 Task: Plan a multi-city trip from Casablanca to Dalian to Guangzhou, with travel dates in July and August, in premium economy for 2 passengers, using Emirates with 1 stop or fewer and 2 carry-on bags.
Action: Mouse pressed left at (291, 278)
Screenshot: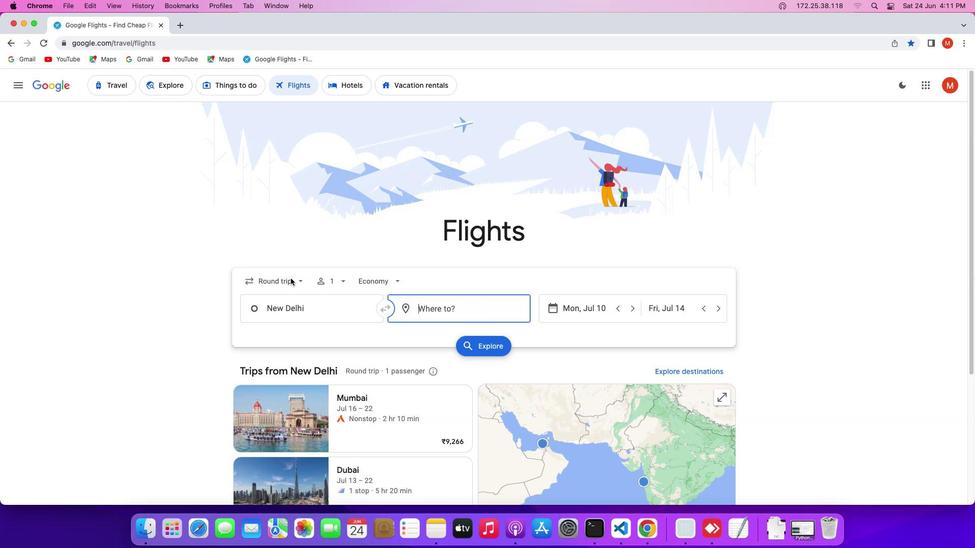 
Action: Mouse pressed left at (291, 278)
Screenshot: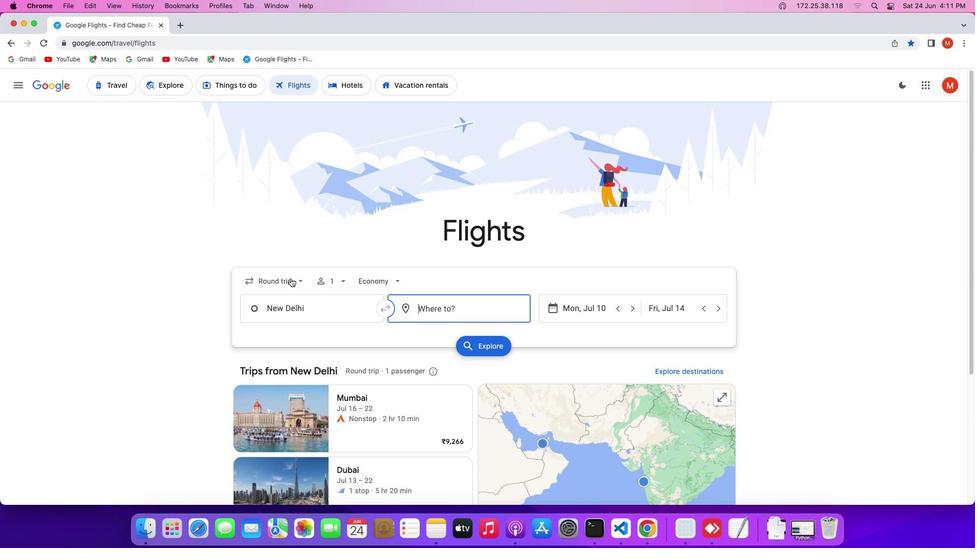 
Action: Mouse moved to (295, 354)
Screenshot: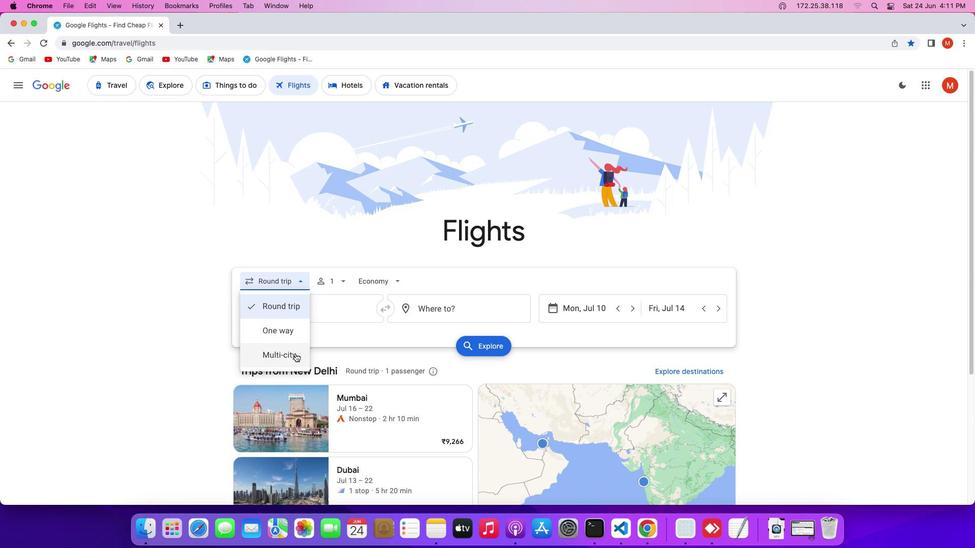 
Action: Mouse pressed left at (295, 354)
Screenshot: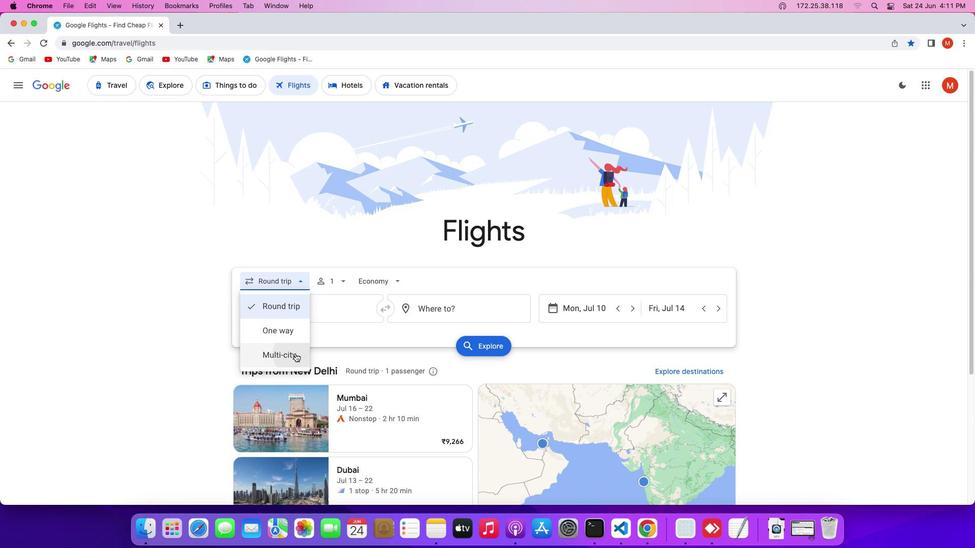 
Action: Mouse moved to (336, 280)
Screenshot: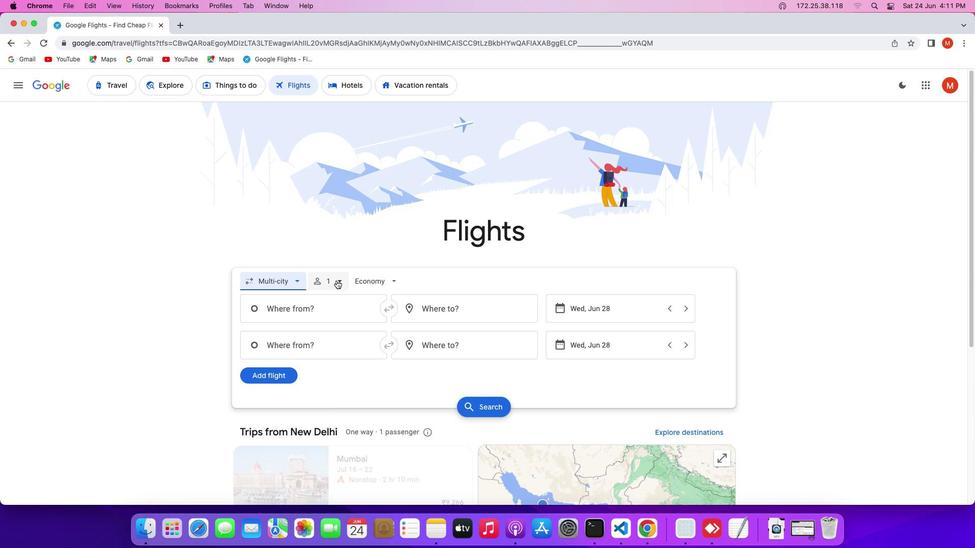 
Action: Mouse pressed left at (336, 280)
Screenshot: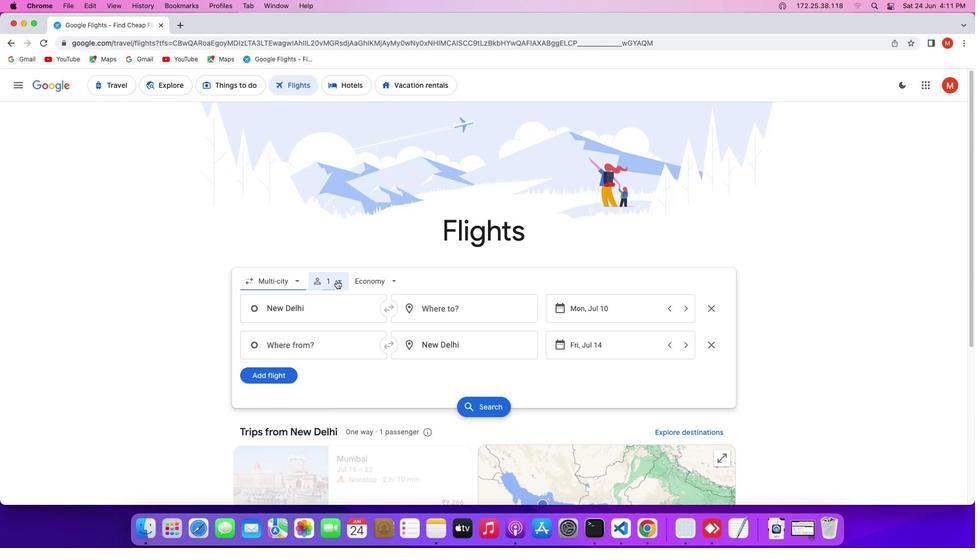 
Action: Mouse moved to (422, 310)
Screenshot: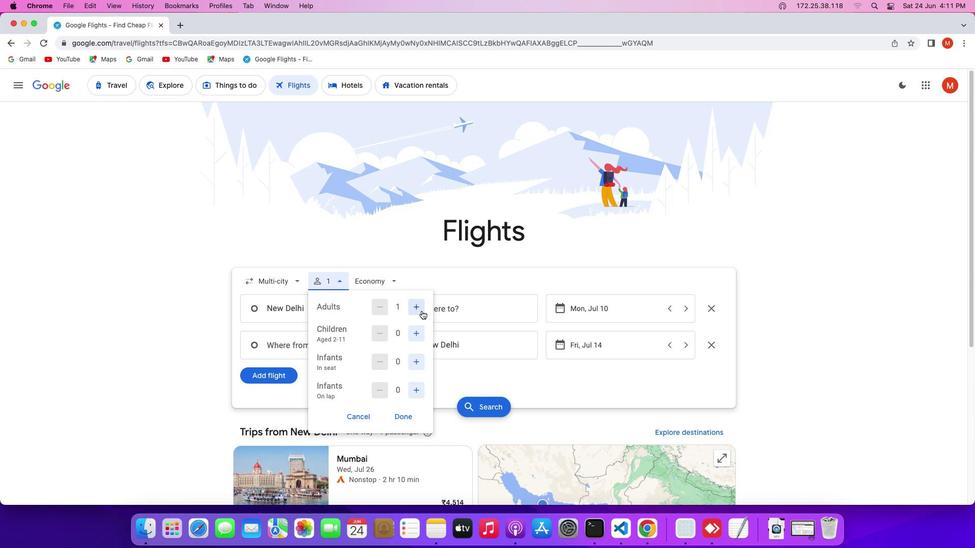 
Action: Mouse pressed left at (422, 310)
Screenshot: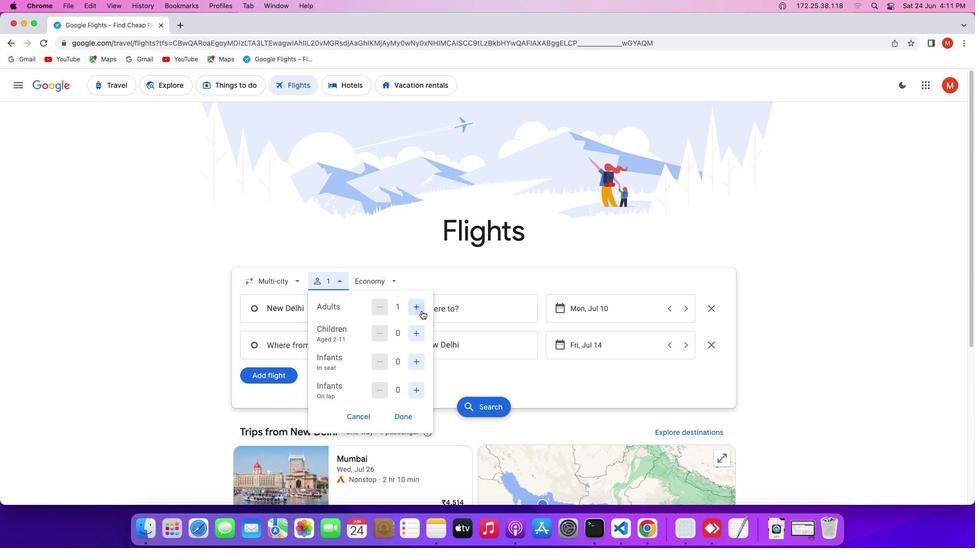 
Action: Mouse moved to (408, 419)
Screenshot: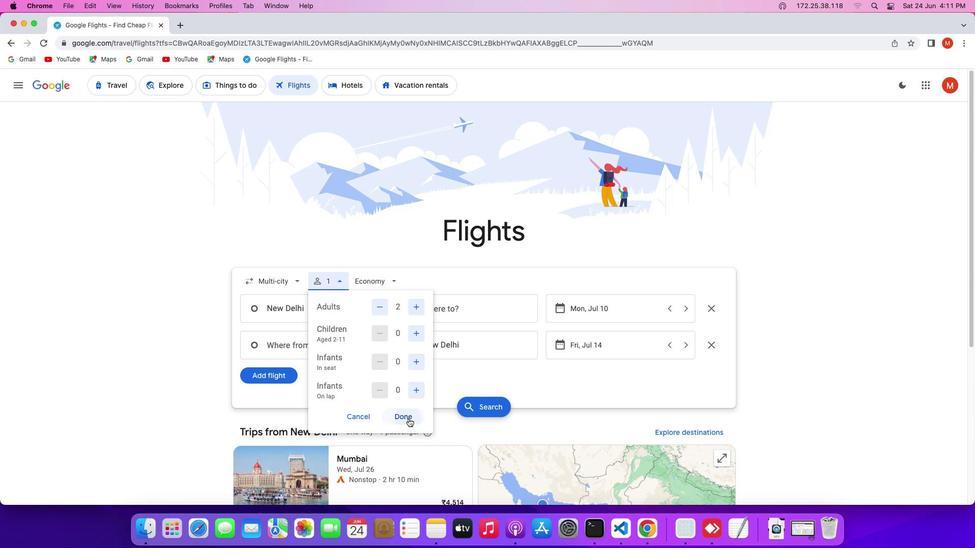 
Action: Mouse pressed left at (408, 419)
Screenshot: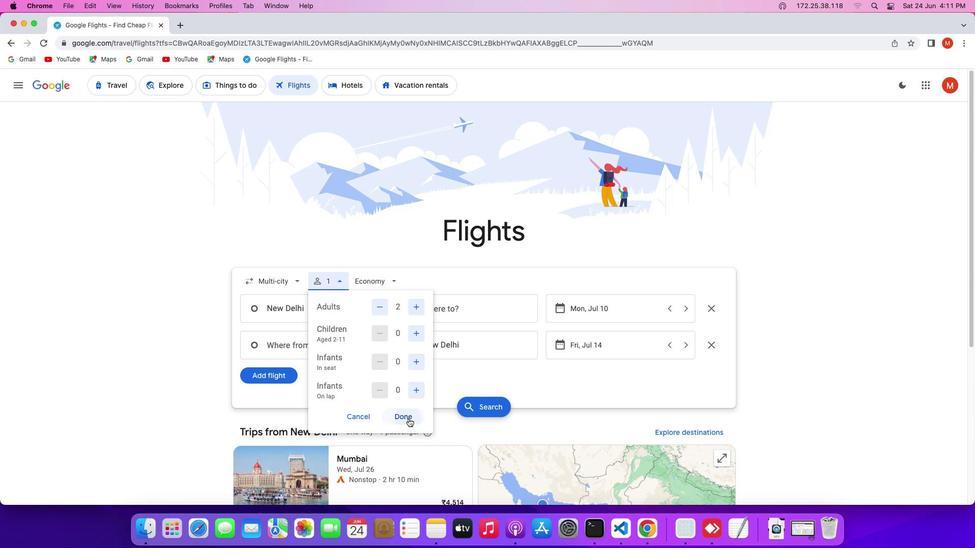 
Action: Mouse moved to (379, 282)
Screenshot: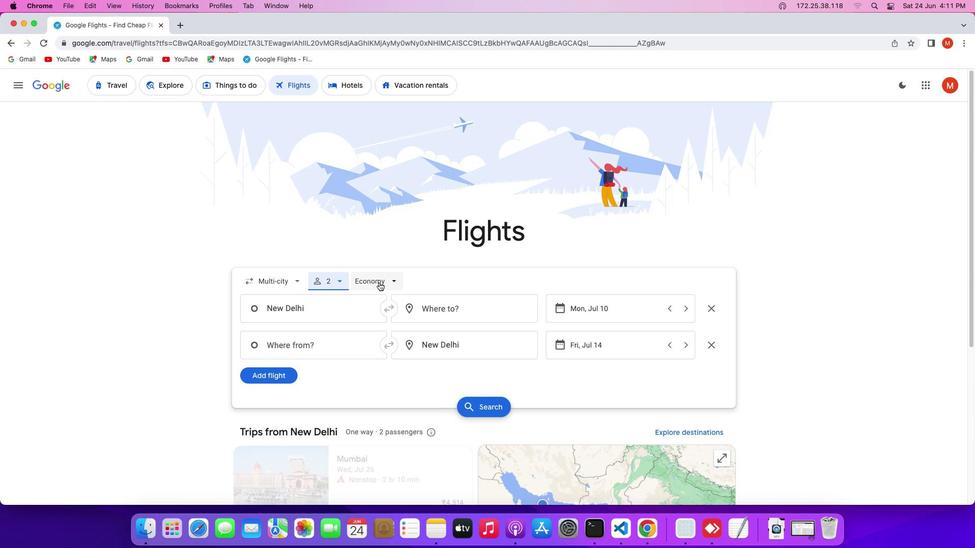 
Action: Mouse pressed left at (379, 282)
Screenshot: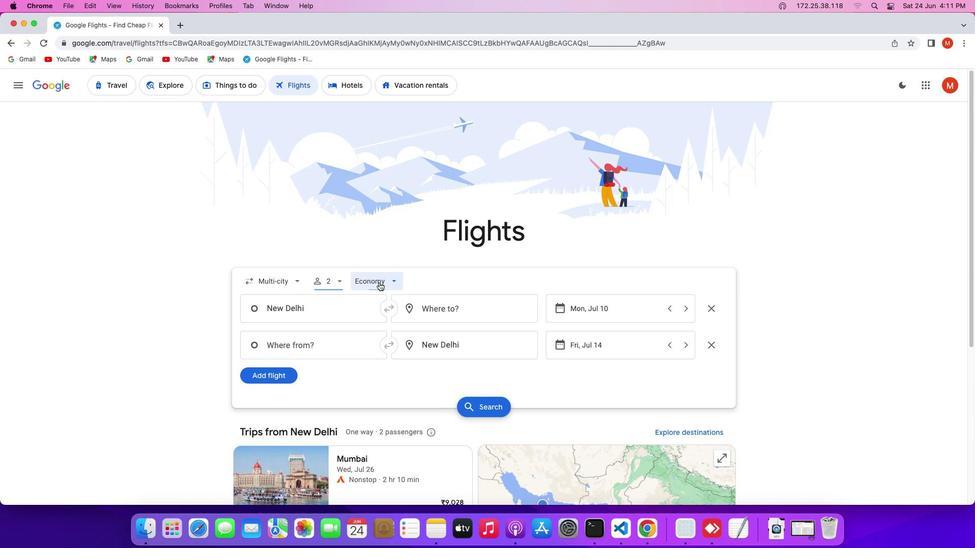 
Action: Mouse moved to (385, 326)
Screenshot: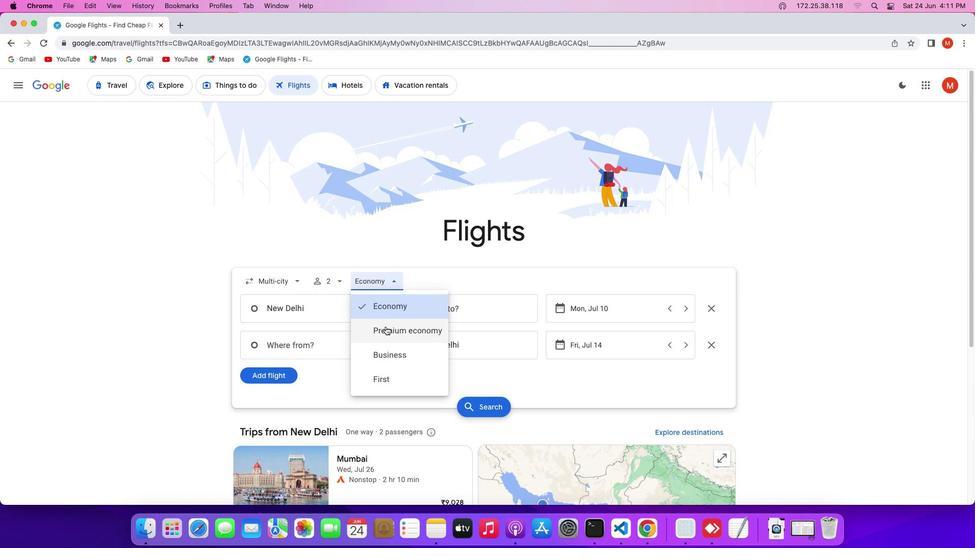 
Action: Mouse pressed left at (385, 326)
Screenshot: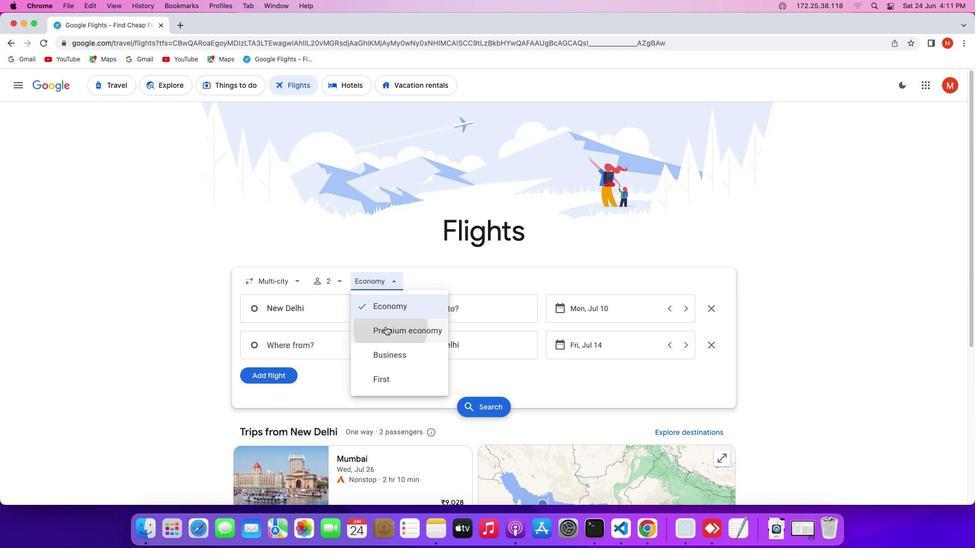 
Action: Mouse moved to (349, 317)
Screenshot: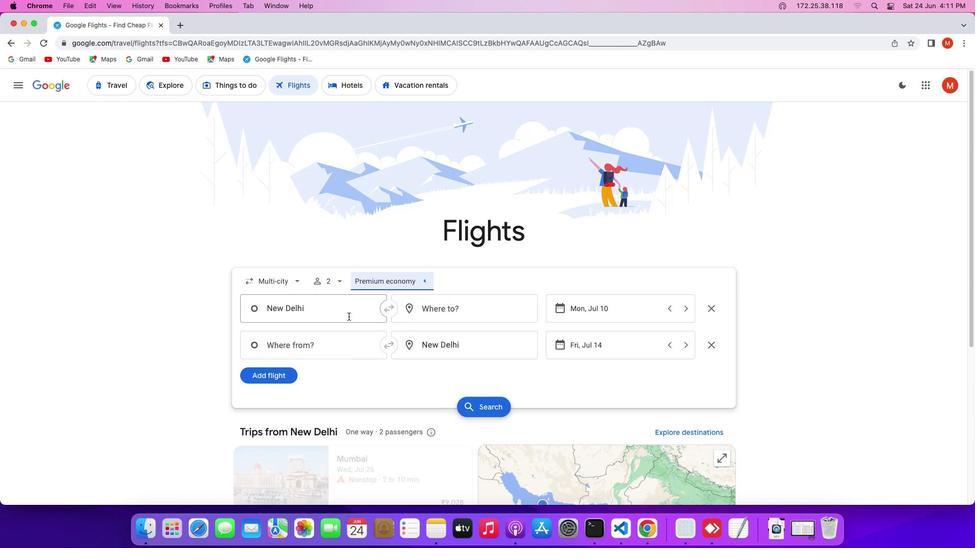 
Action: Mouse pressed left at (349, 317)
Screenshot: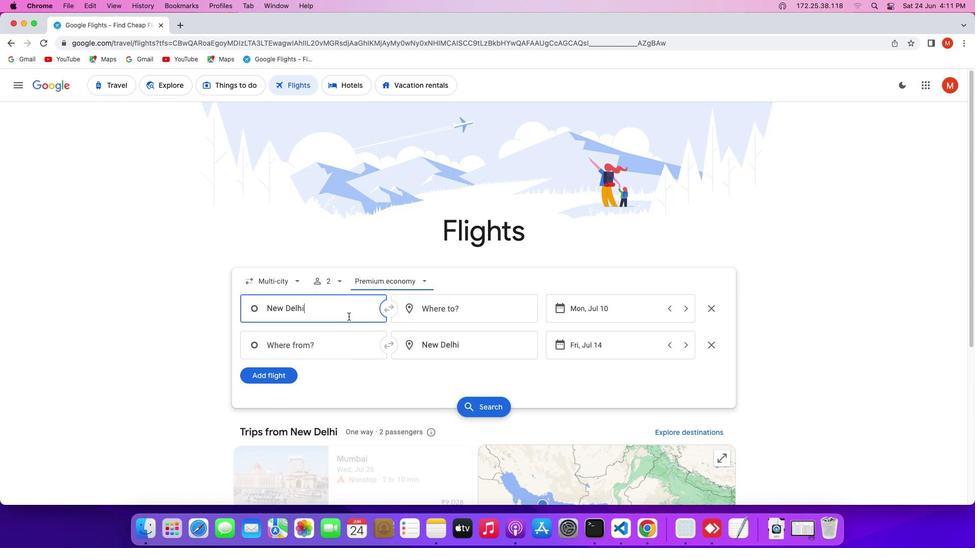 
Action: Key pressed Key.backspaceKey.shift'C''a''s''a''b''l''a''n''c''a'
Screenshot: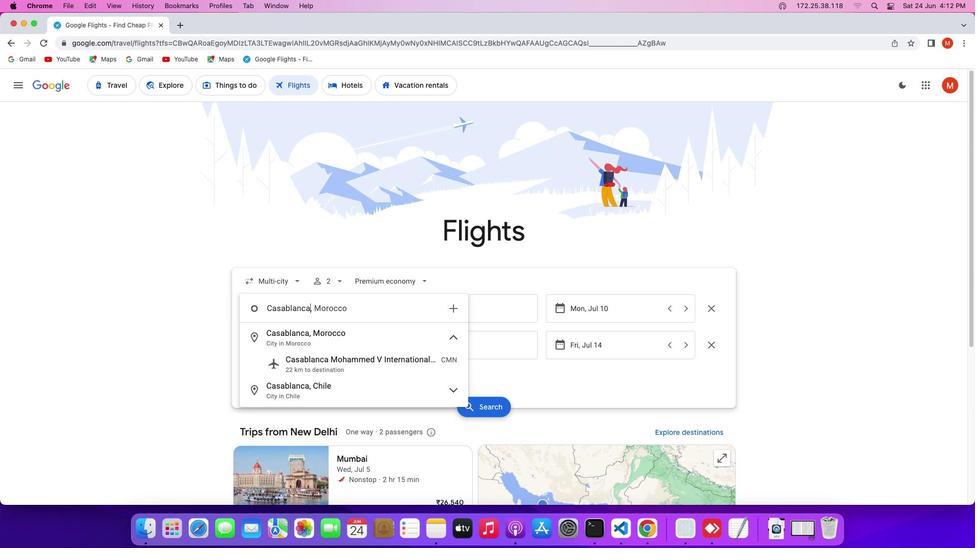 
Action: Mouse moved to (358, 342)
Screenshot: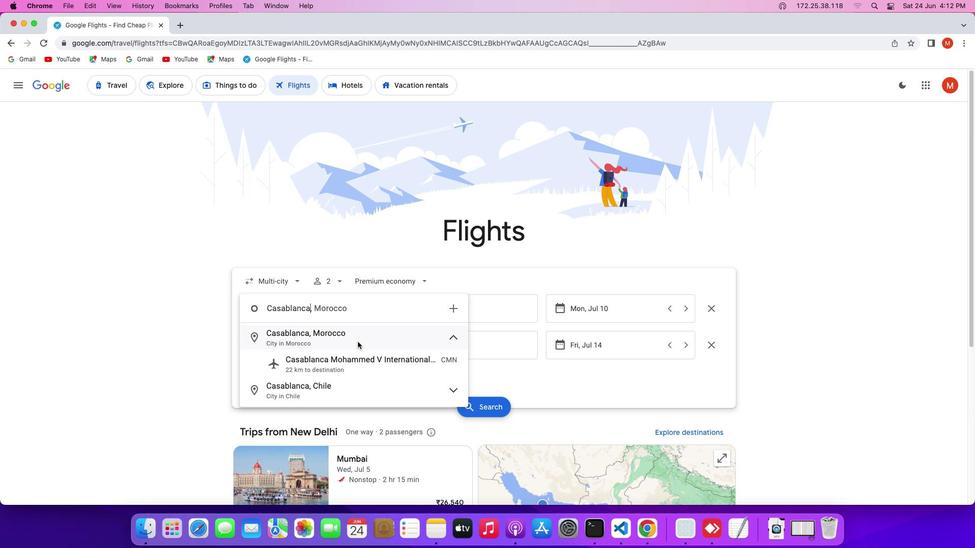 
Action: Mouse pressed left at (358, 342)
Screenshot: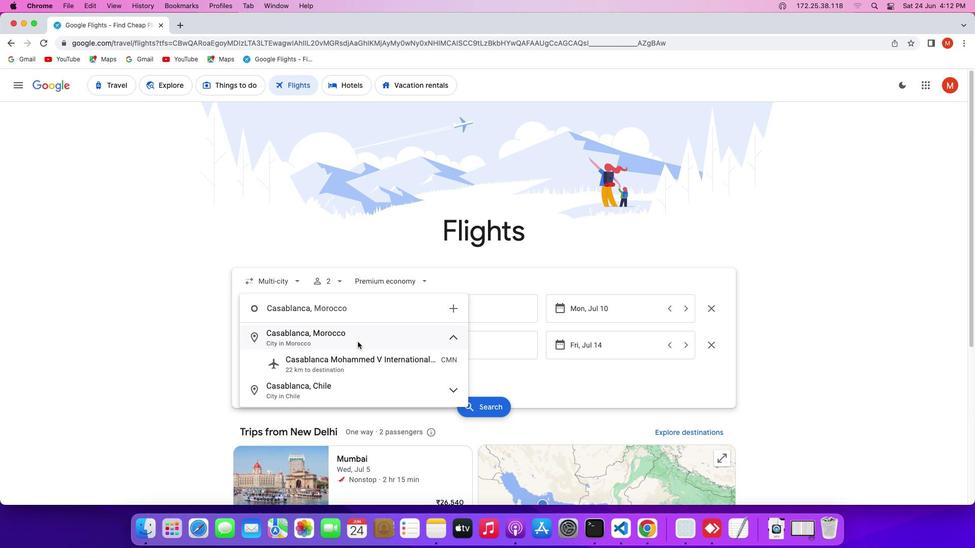 
Action: Mouse moved to (438, 307)
Screenshot: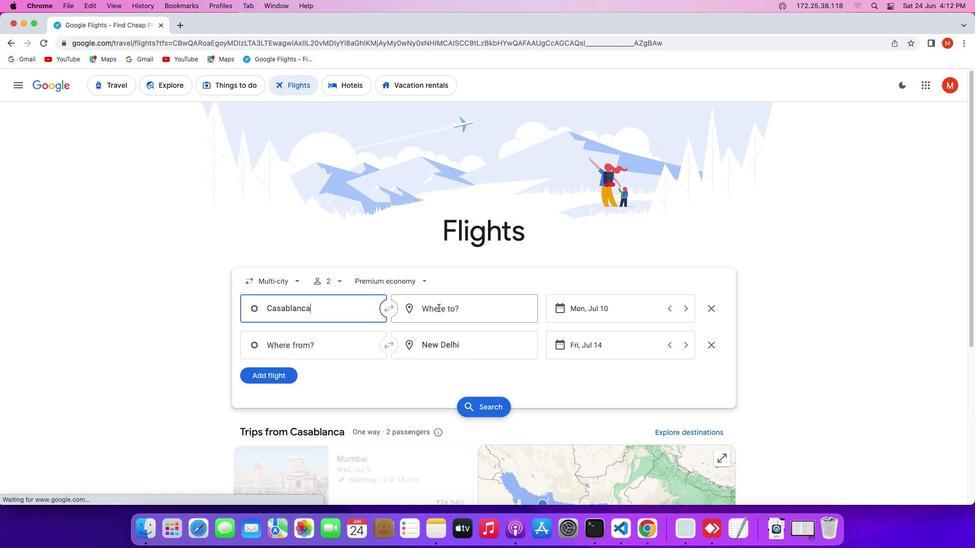 
Action: Mouse pressed left at (438, 307)
Screenshot: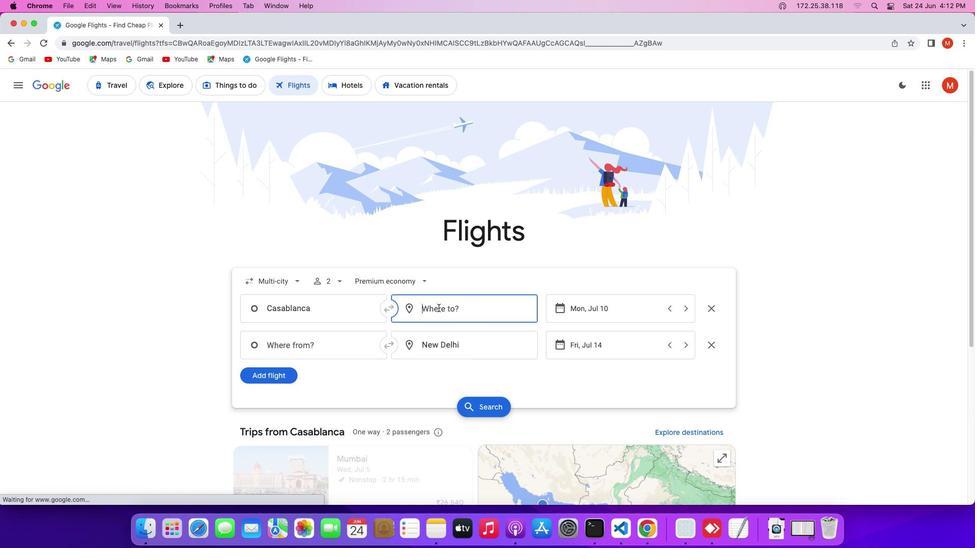 
Action: Key pressed Key.shift'D''a''l''i''a''n'
Screenshot: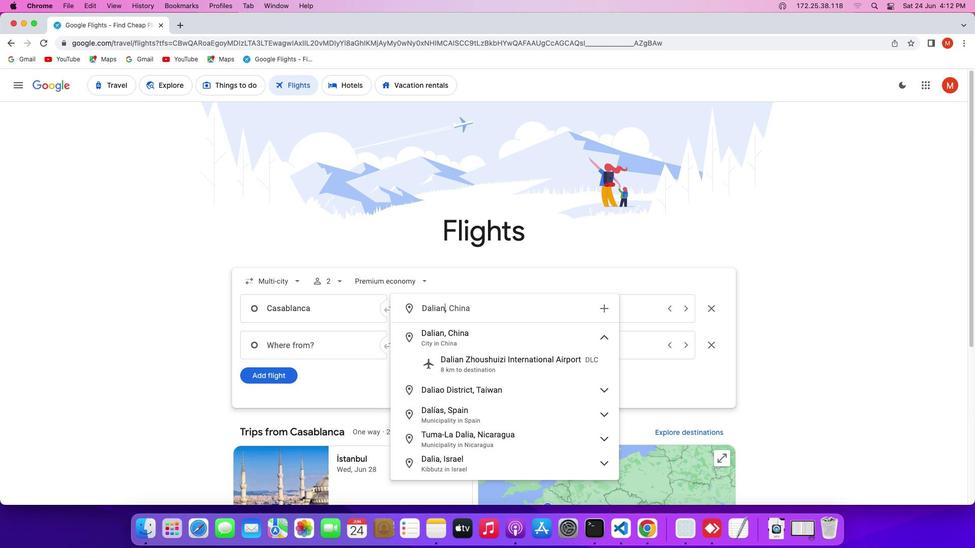 
Action: Mouse moved to (445, 330)
Screenshot: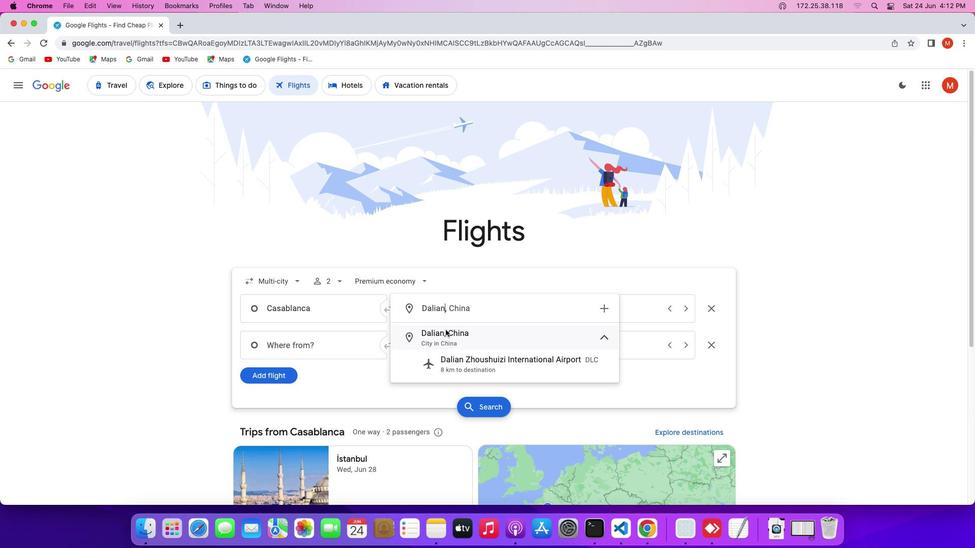 
Action: Mouse pressed left at (445, 330)
Screenshot: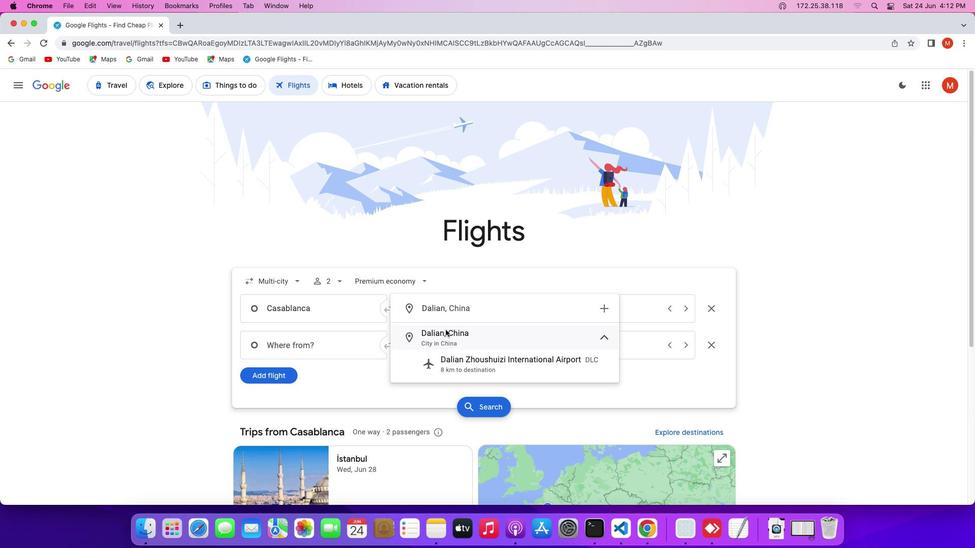 
Action: Mouse moved to (615, 313)
Screenshot: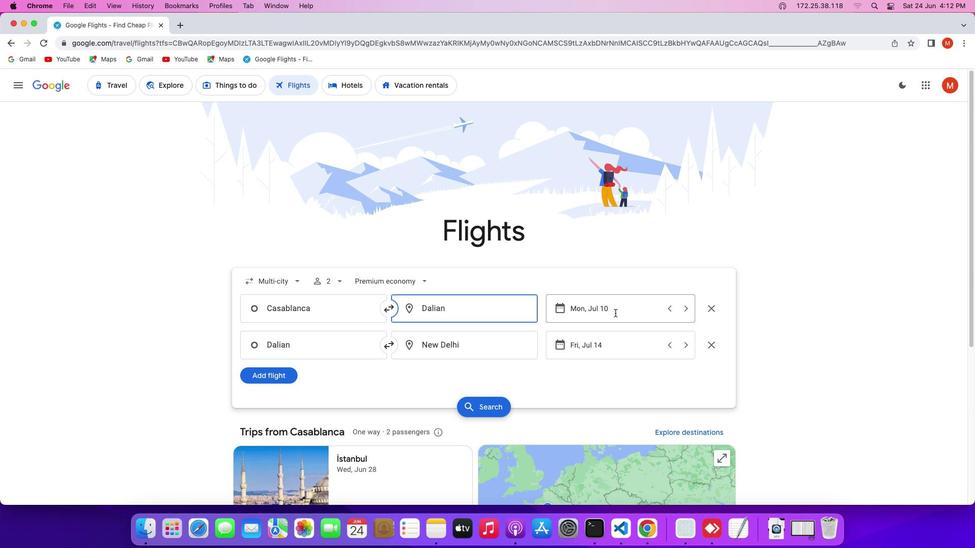 
Action: Mouse pressed left at (615, 313)
Screenshot: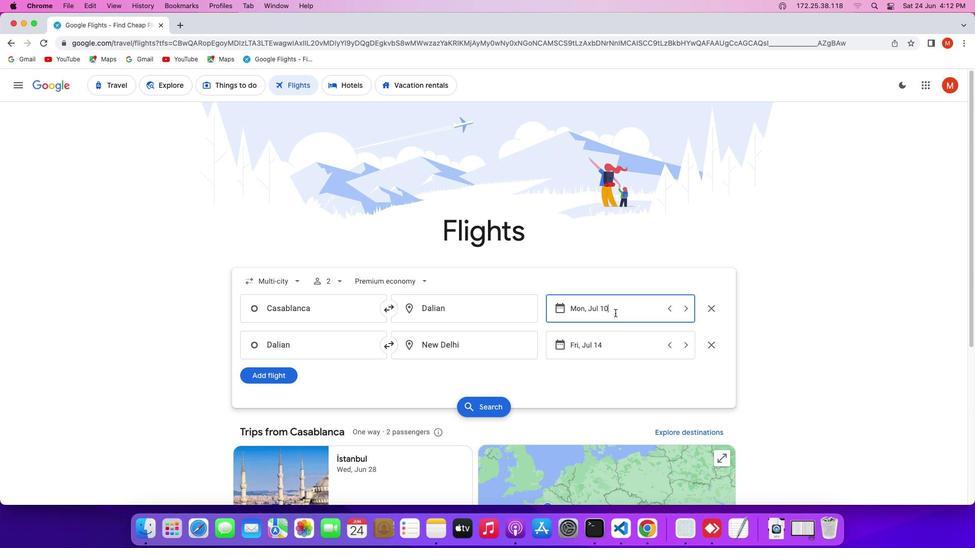 
Action: Mouse moved to (573, 380)
Screenshot: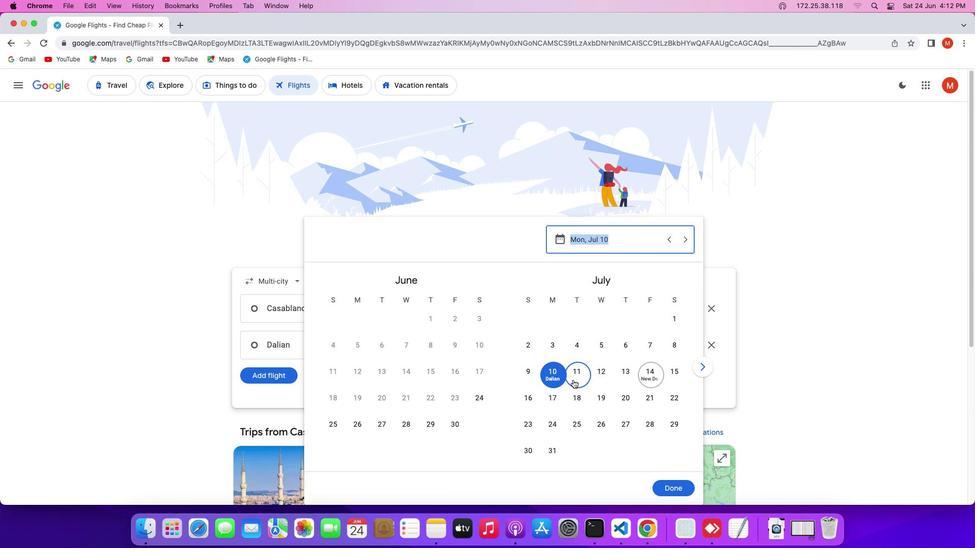 
Action: Mouse pressed left at (573, 380)
Screenshot: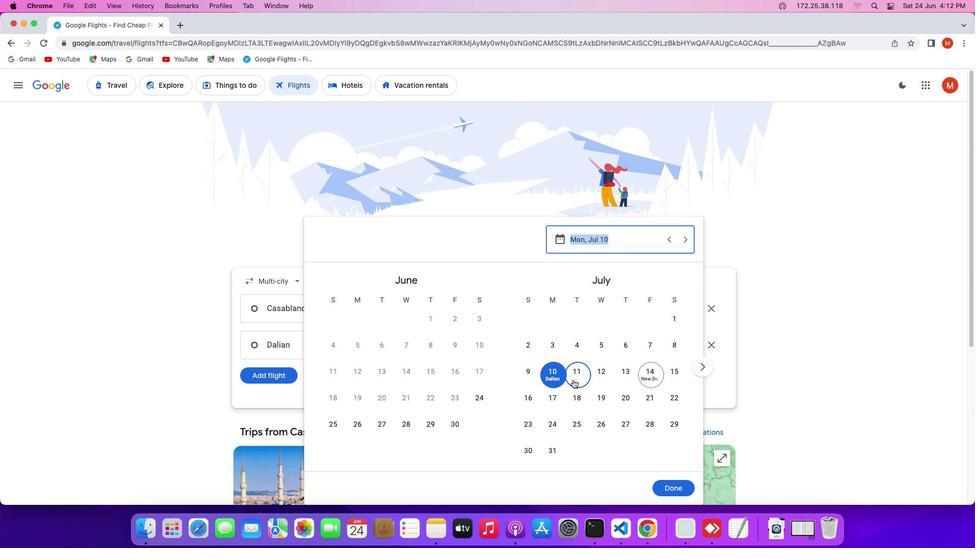 
Action: Mouse moved to (680, 486)
Screenshot: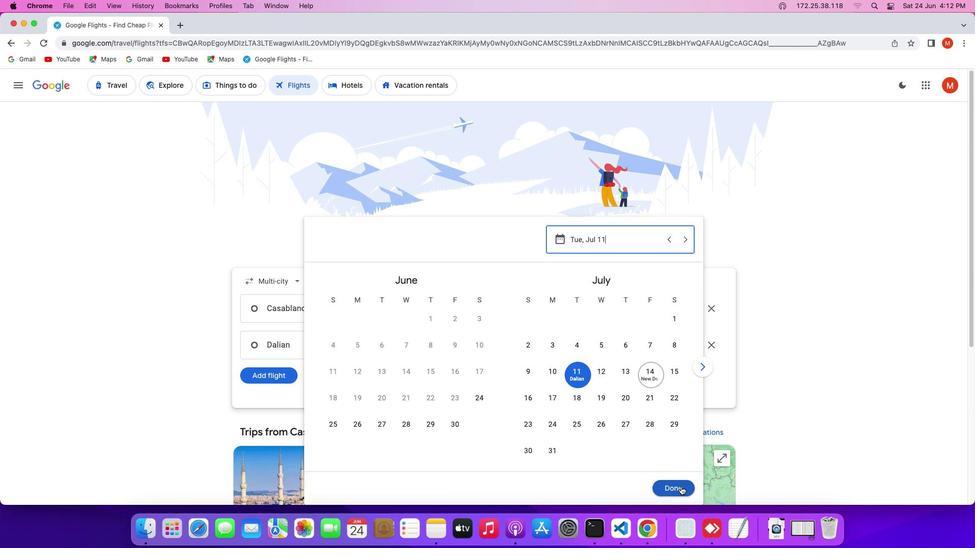 
Action: Mouse pressed left at (680, 486)
Screenshot: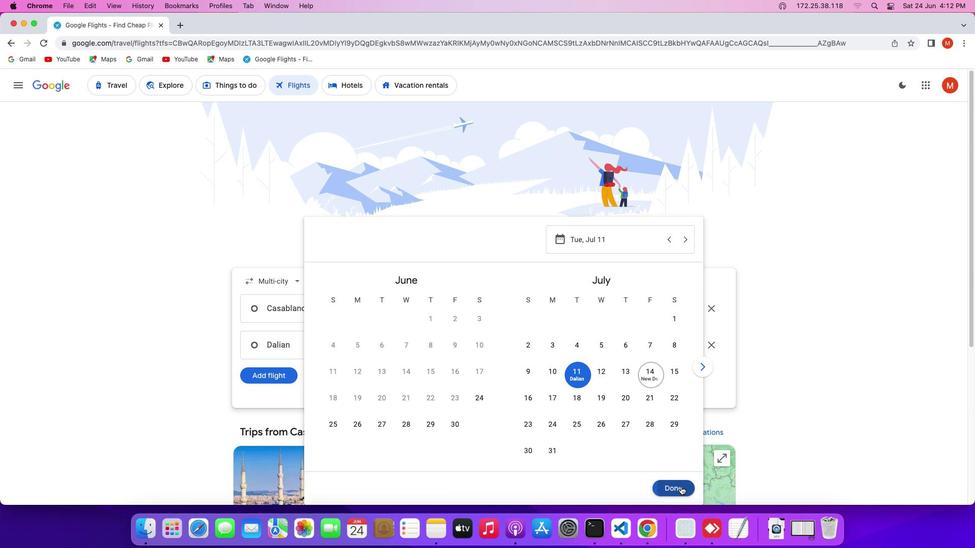 
Action: Mouse moved to (496, 351)
Screenshot: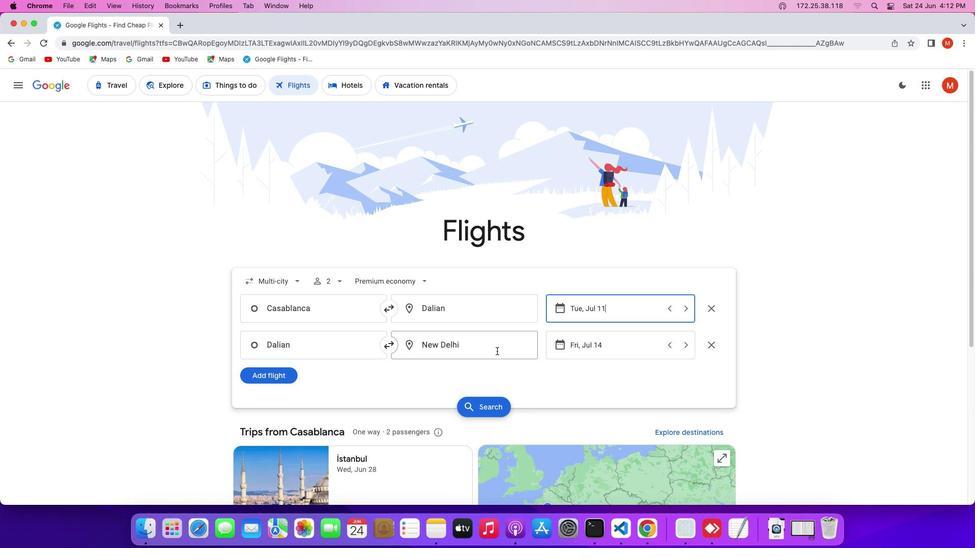 
Action: Mouse pressed left at (496, 351)
Screenshot: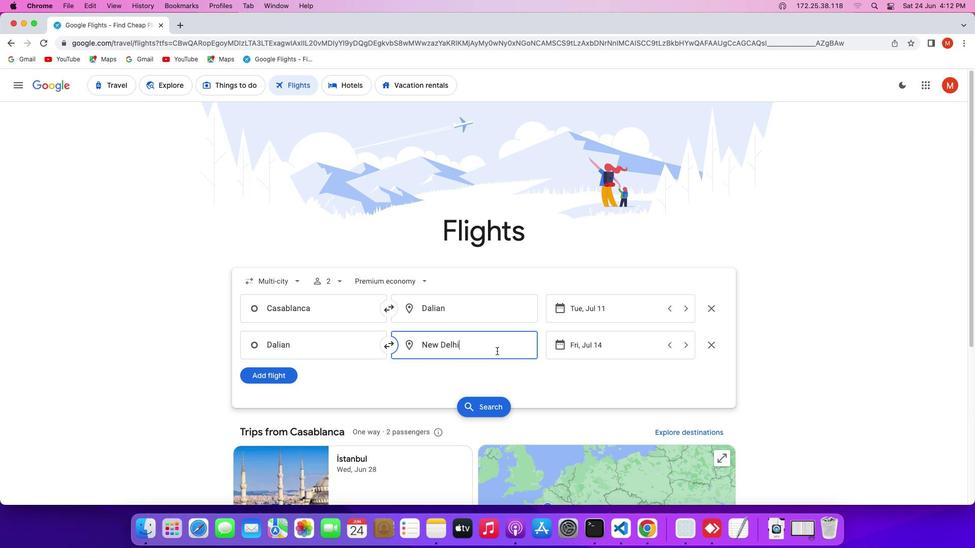 
Action: Key pressed Key.backspaceKey.shift'G''u''a''n''g''z''h''o''u'
Screenshot: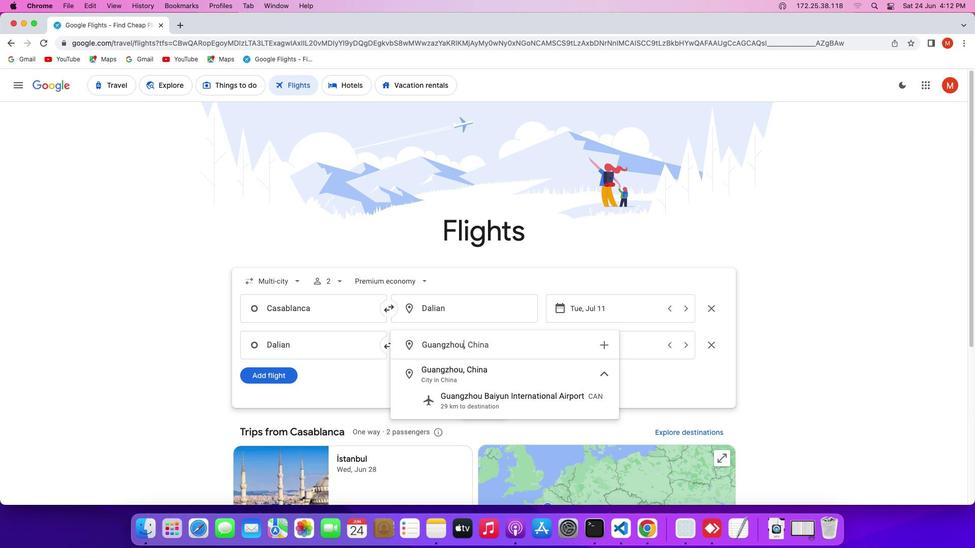 
Action: Mouse moved to (525, 369)
Screenshot: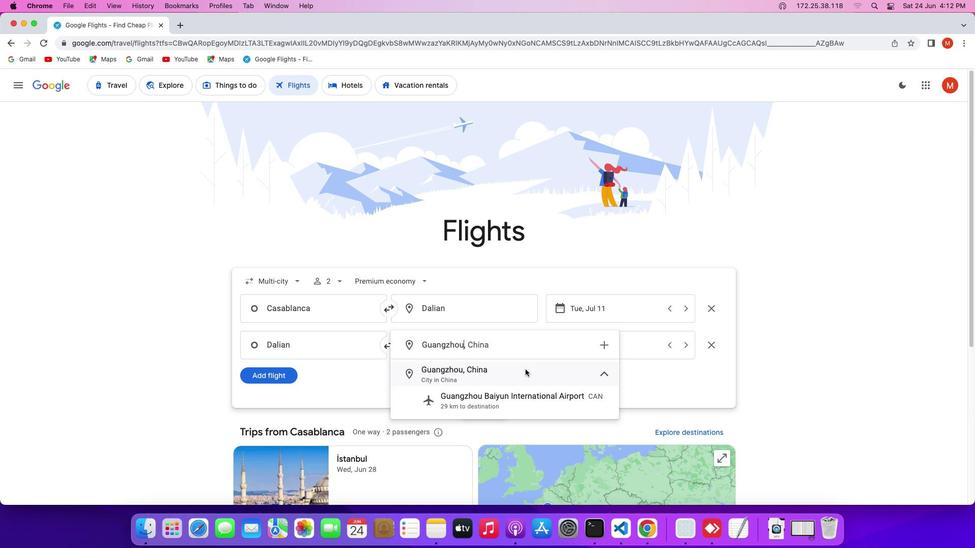 
Action: Mouse pressed left at (525, 369)
Screenshot: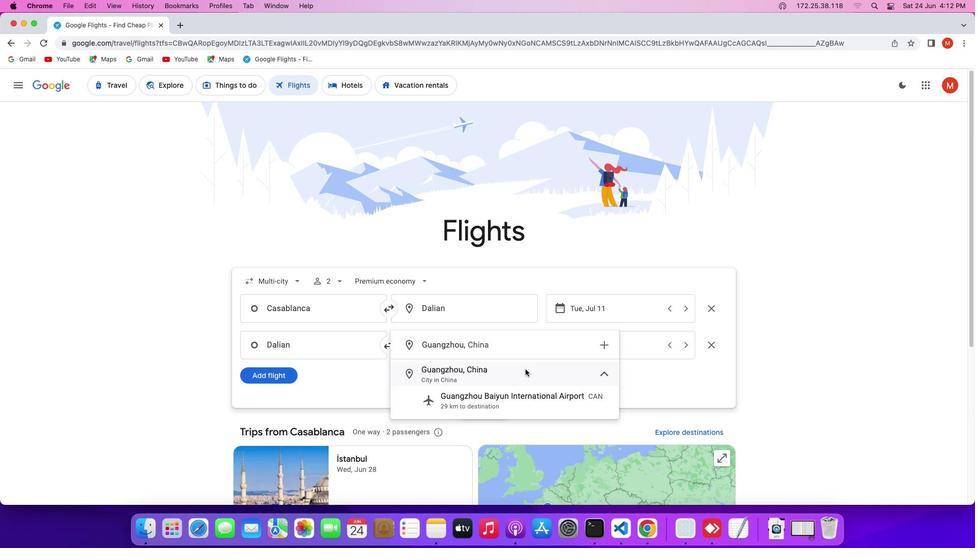 
Action: Mouse moved to (611, 342)
Screenshot: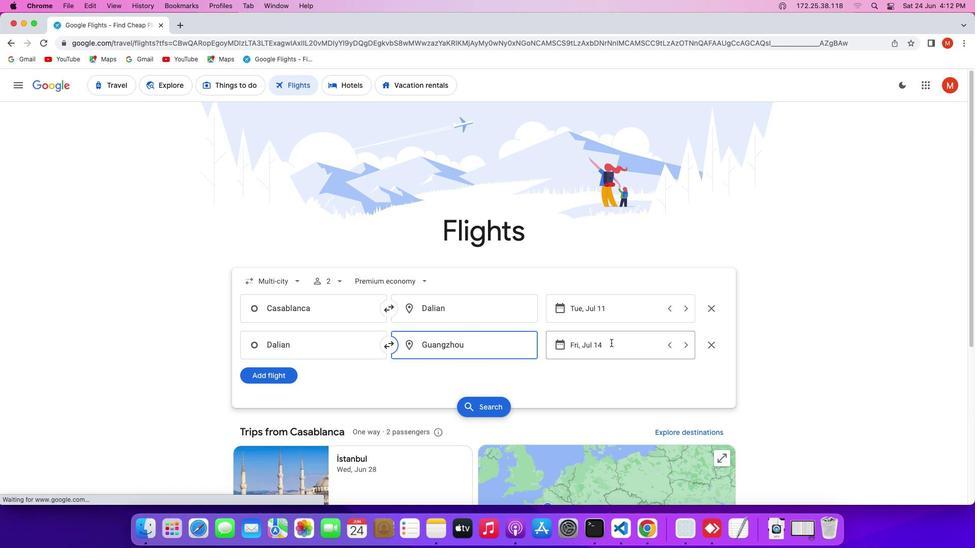 
Action: Mouse pressed left at (611, 342)
Screenshot: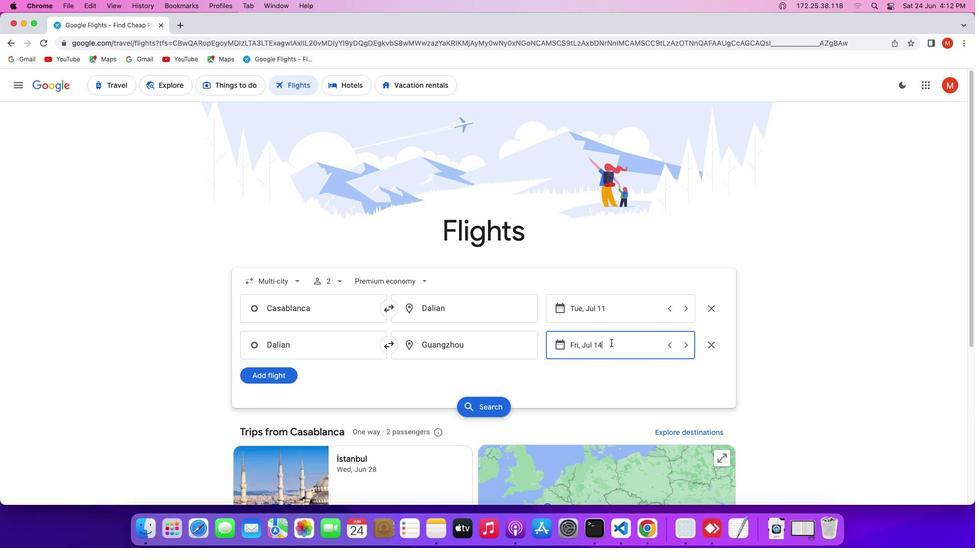 
Action: Mouse moved to (552, 449)
Screenshot: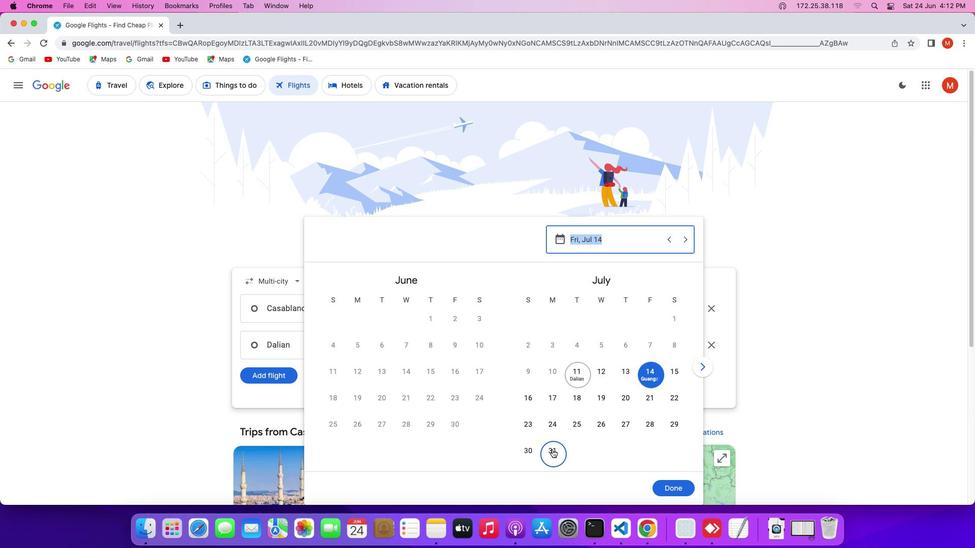 
Action: Mouse pressed left at (552, 449)
Screenshot: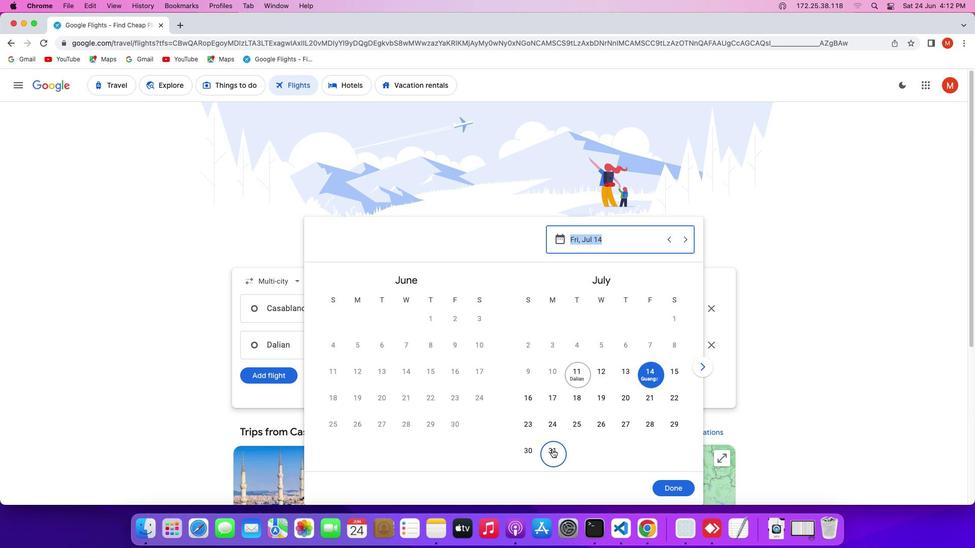 
Action: Mouse moved to (669, 488)
Screenshot: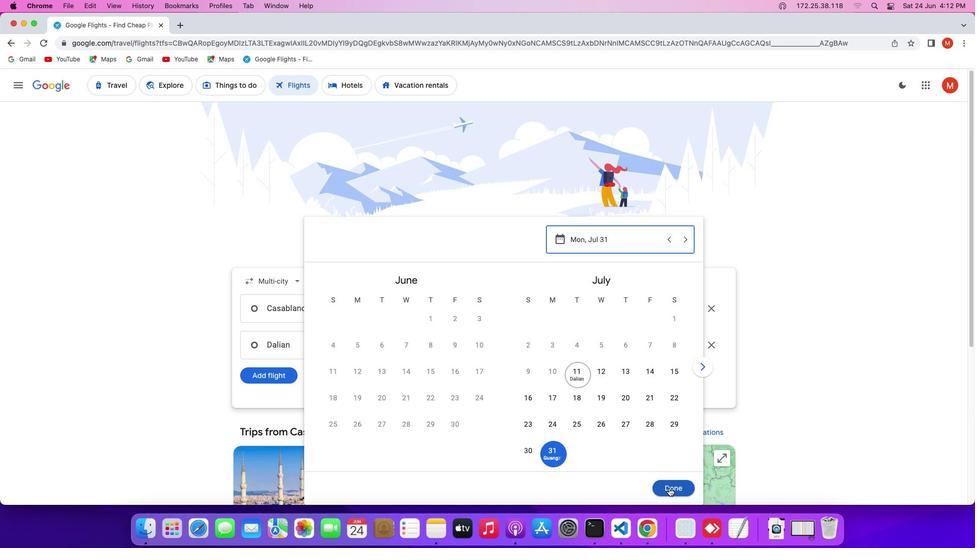 
Action: Mouse pressed left at (669, 488)
Screenshot: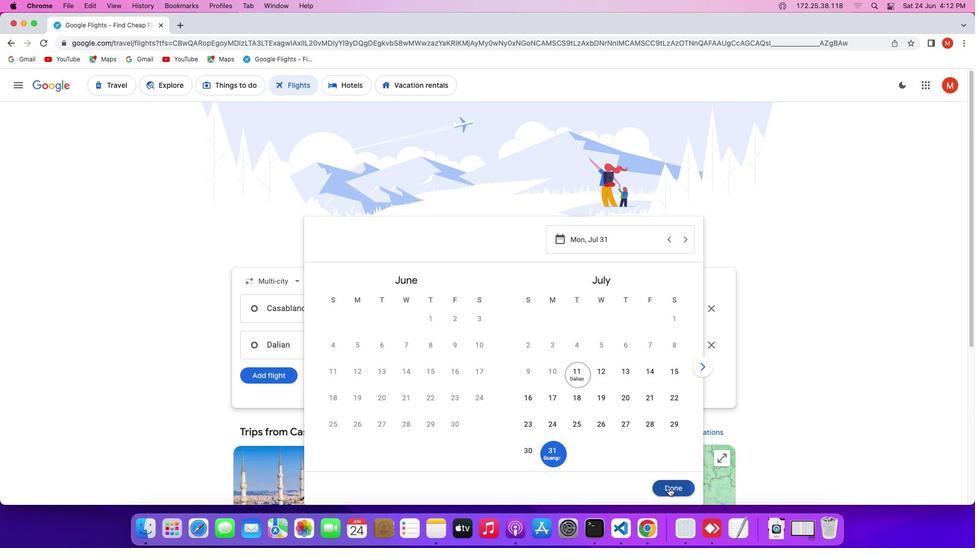 
Action: Mouse moved to (279, 378)
Screenshot: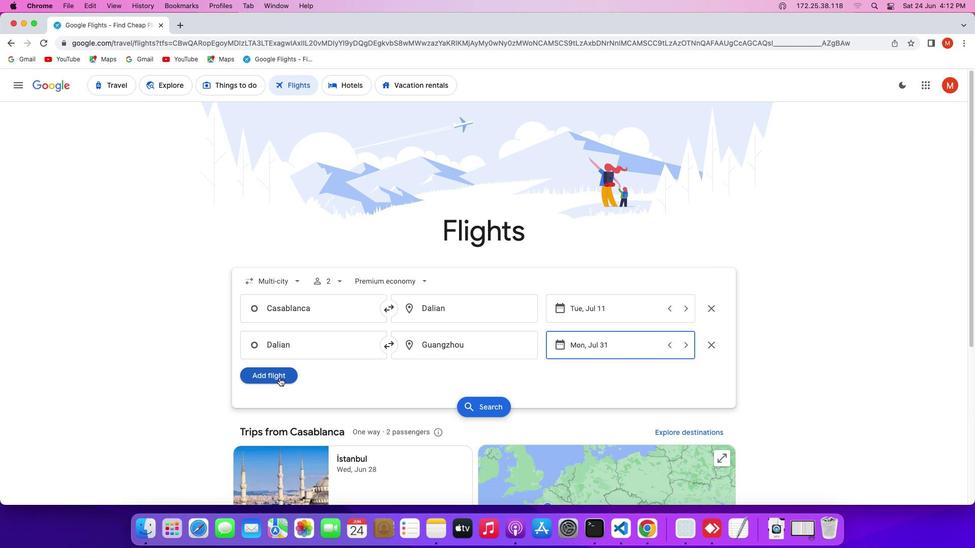 
Action: Mouse pressed left at (279, 378)
Screenshot: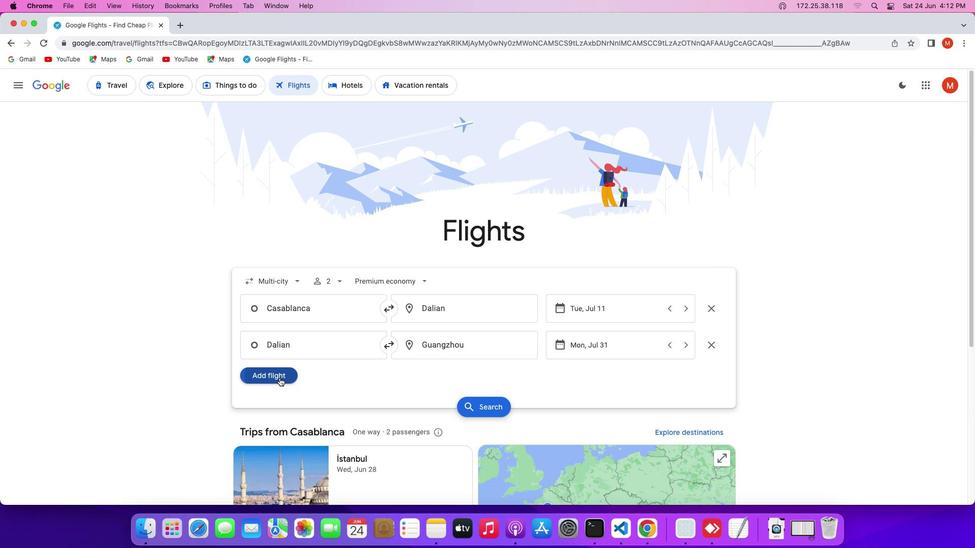 
Action: Mouse moved to (447, 378)
Screenshot: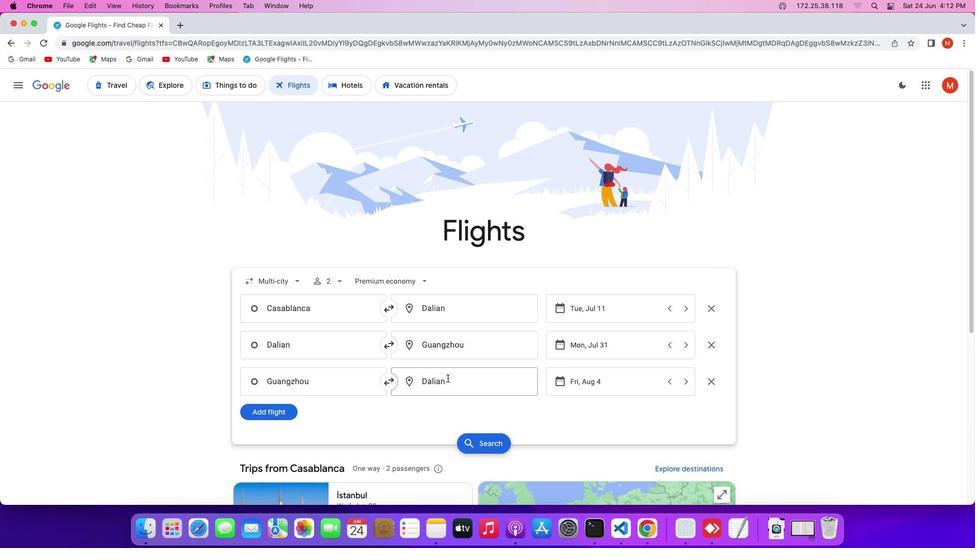 
Action: Mouse pressed left at (447, 378)
Screenshot: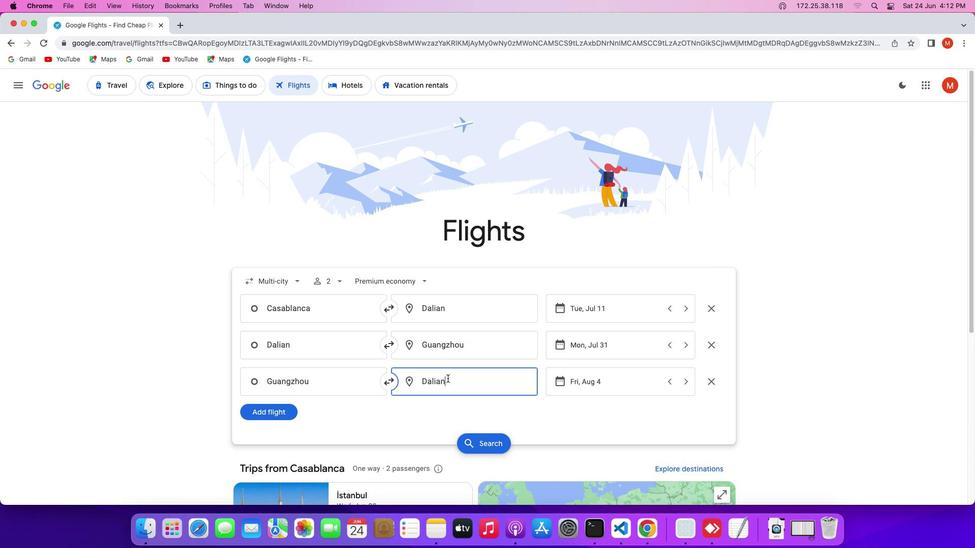 
Action: Key pressed Key.backspaceKey.shift'C''a''s''a''b''l''a''n''c''a'
Screenshot: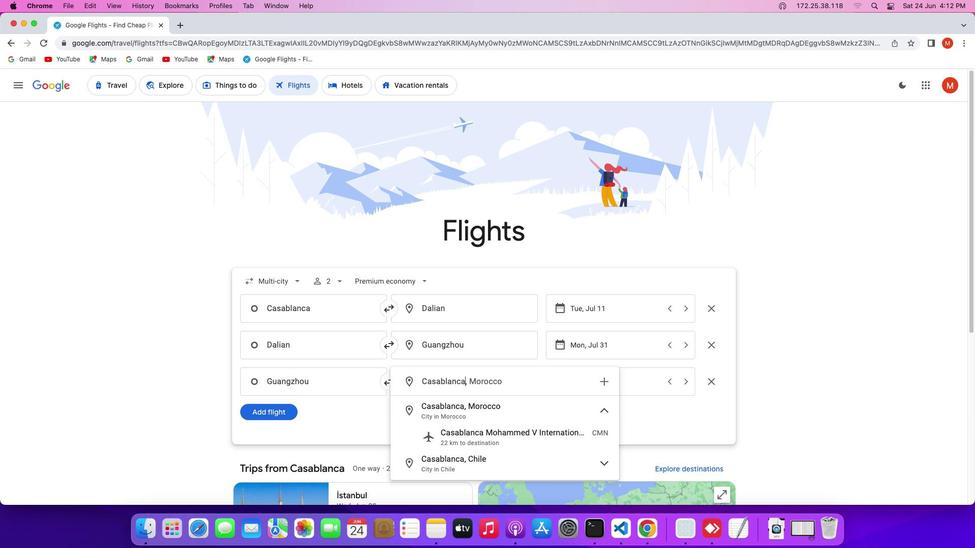 
Action: Mouse moved to (455, 410)
Screenshot: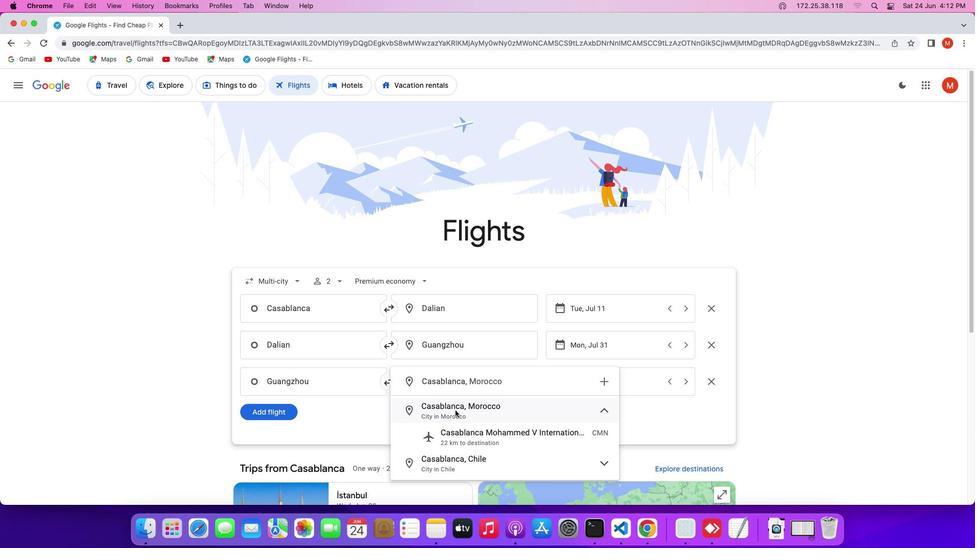 
Action: Mouse pressed left at (455, 410)
Screenshot: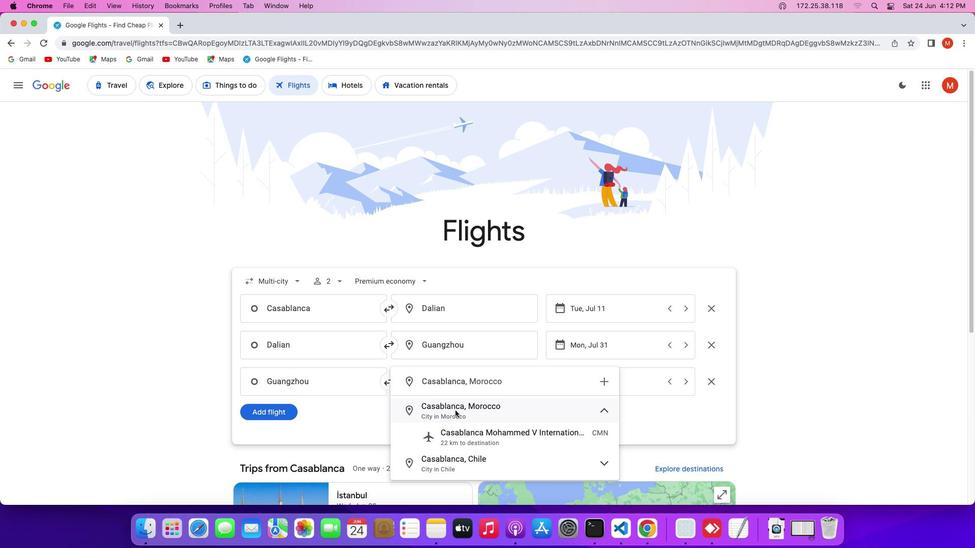 
Action: Mouse moved to (590, 383)
Screenshot: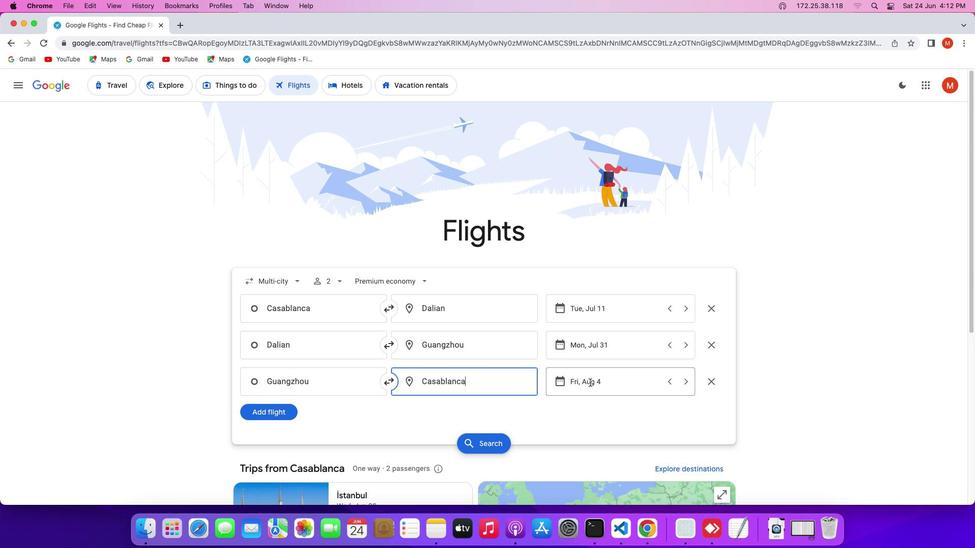 
Action: Mouse pressed left at (590, 383)
Screenshot: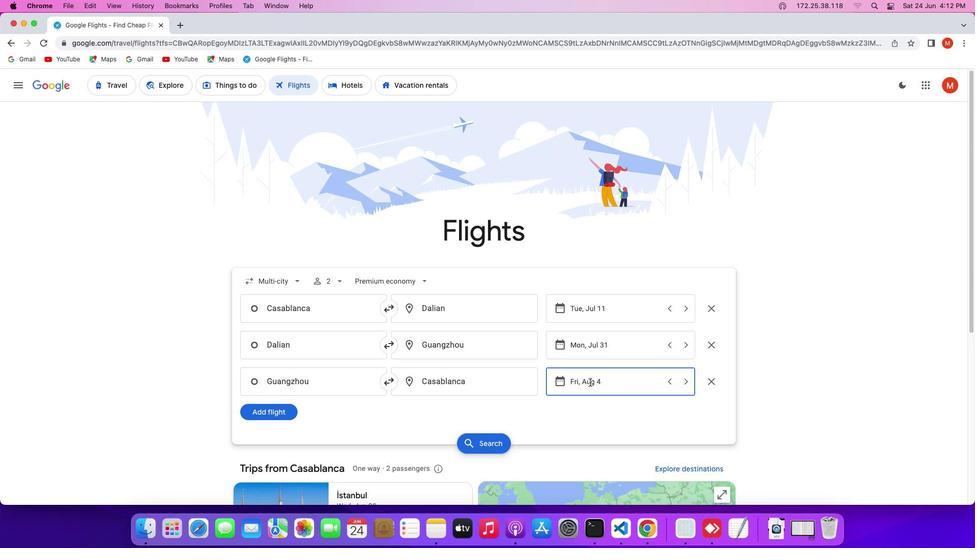
Action: Mouse moved to (433, 354)
Screenshot: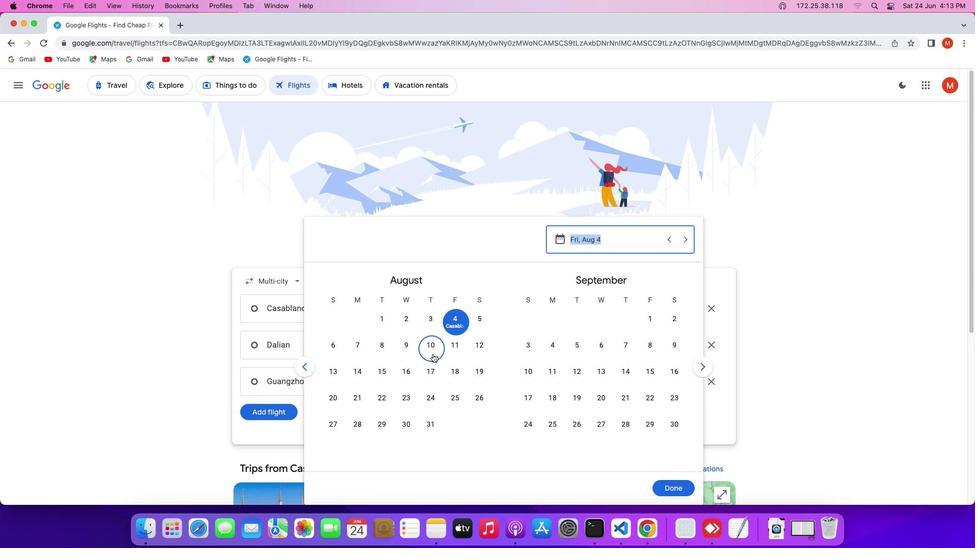 
Action: Mouse pressed left at (433, 354)
Screenshot: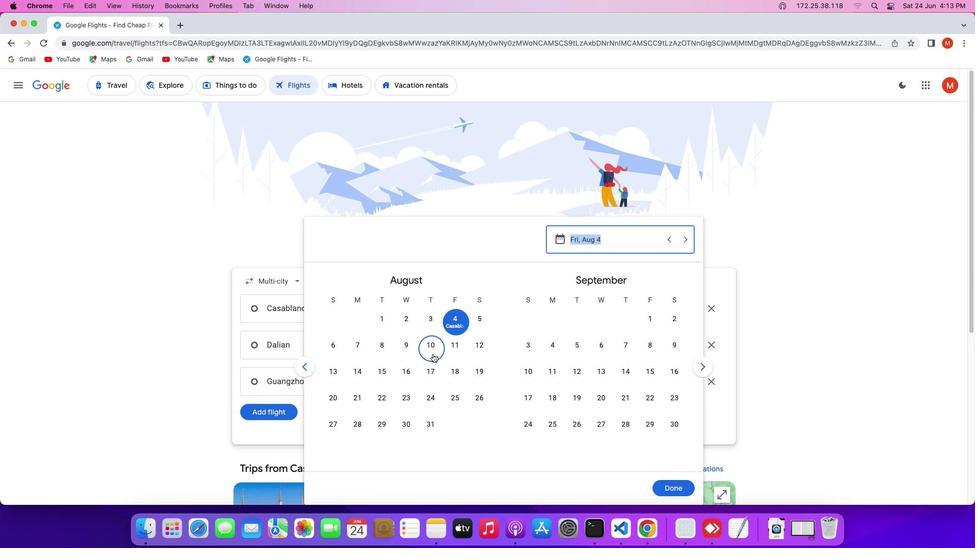 
Action: Mouse moved to (659, 485)
Screenshot: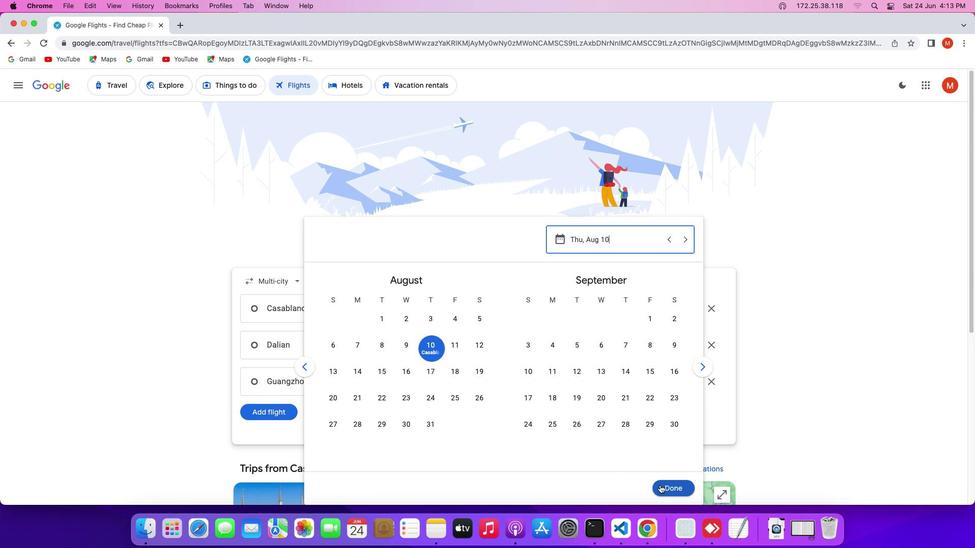 
Action: Mouse pressed left at (659, 485)
Screenshot: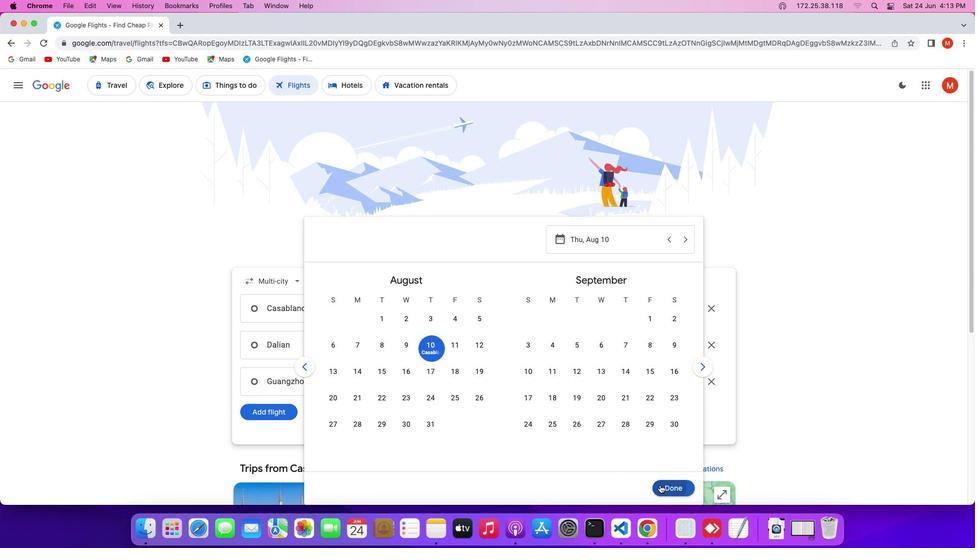 
Action: Mouse moved to (480, 441)
Screenshot: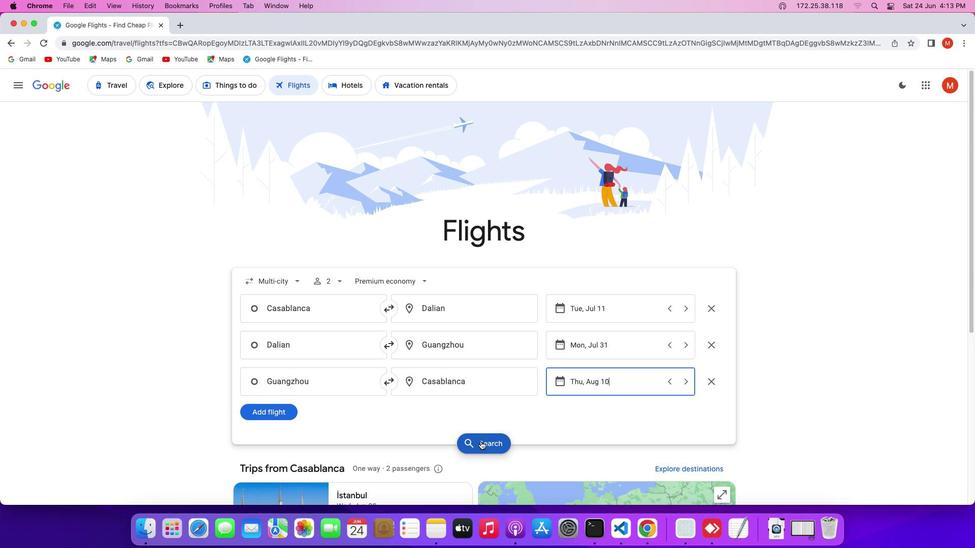 
Action: Mouse pressed left at (480, 441)
Screenshot: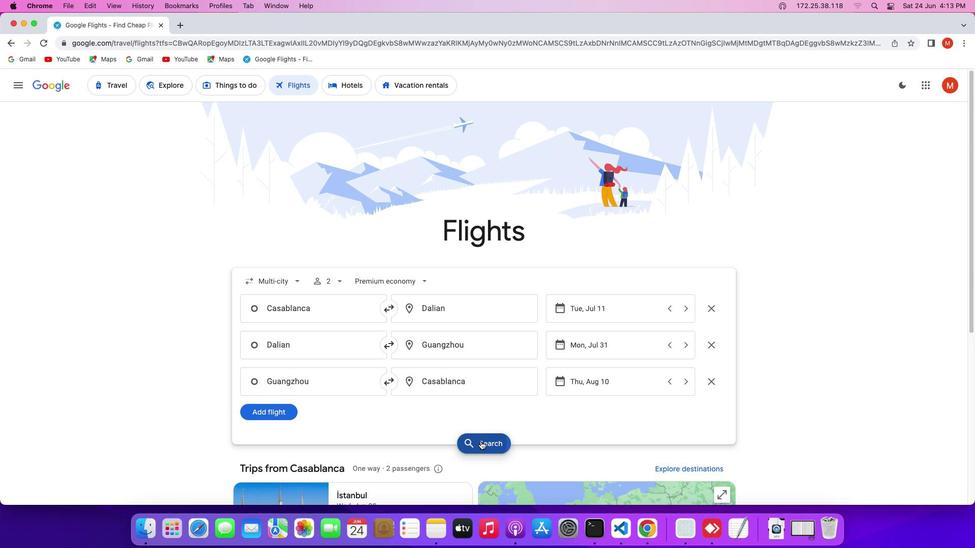 
Action: Mouse moved to (313, 274)
Screenshot: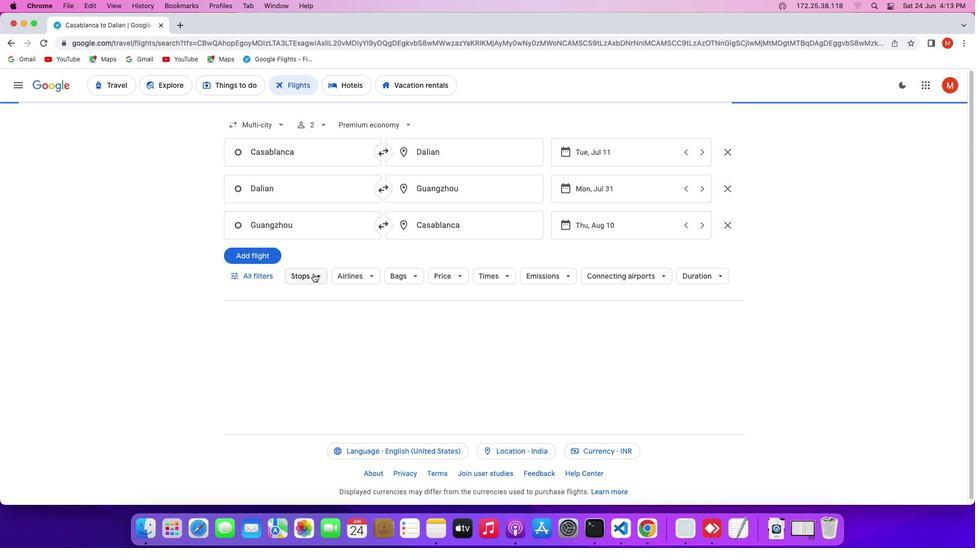 
Action: Mouse pressed left at (313, 274)
Screenshot: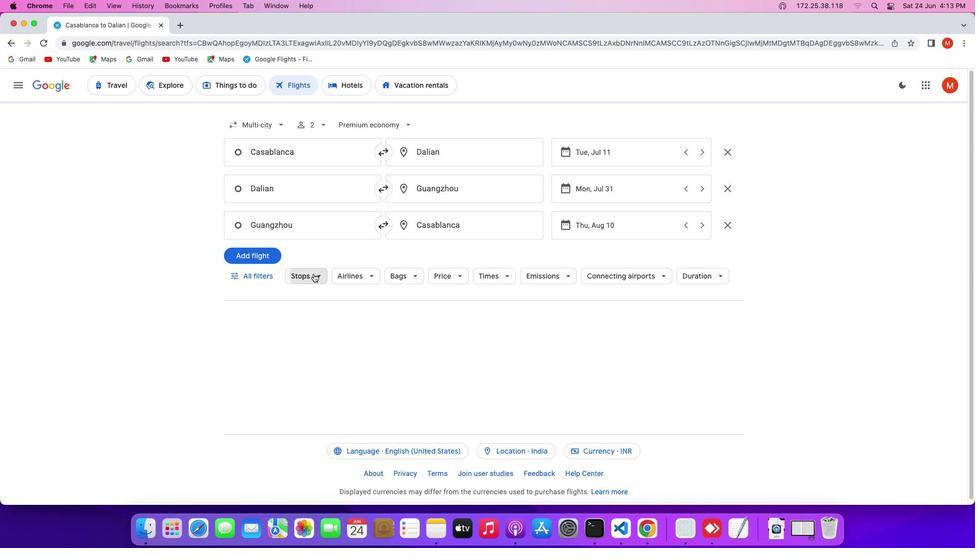 
Action: Mouse moved to (310, 376)
Screenshot: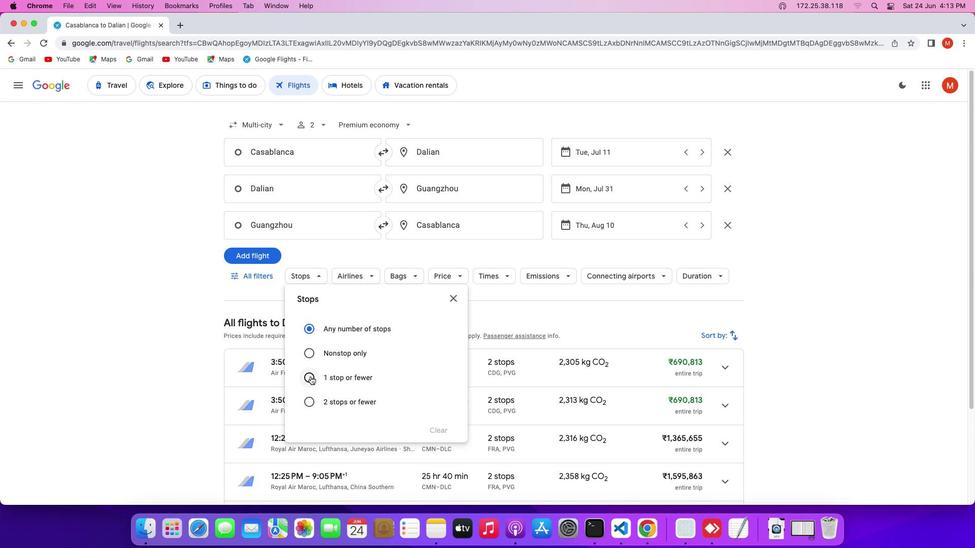 
Action: Mouse pressed left at (310, 376)
Screenshot: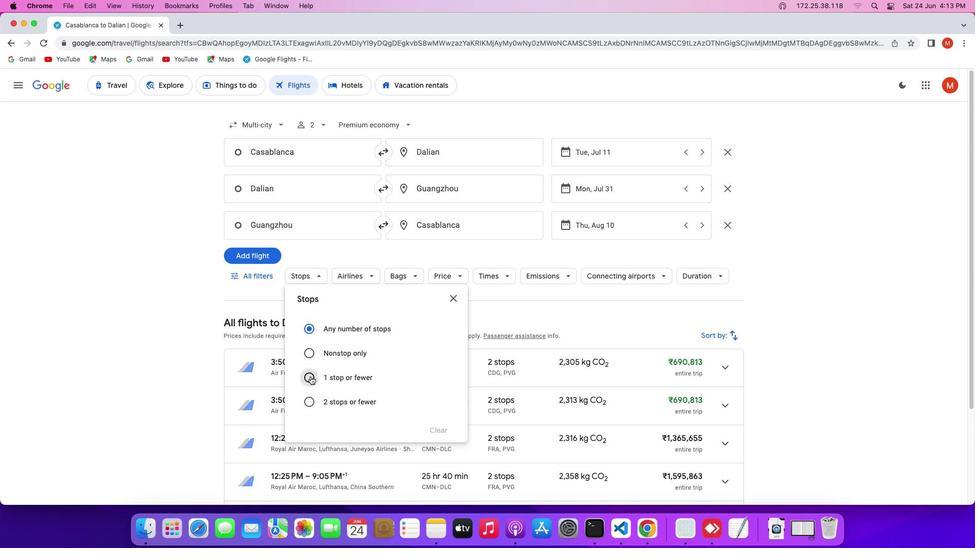 
Action: Mouse moved to (405, 274)
Screenshot: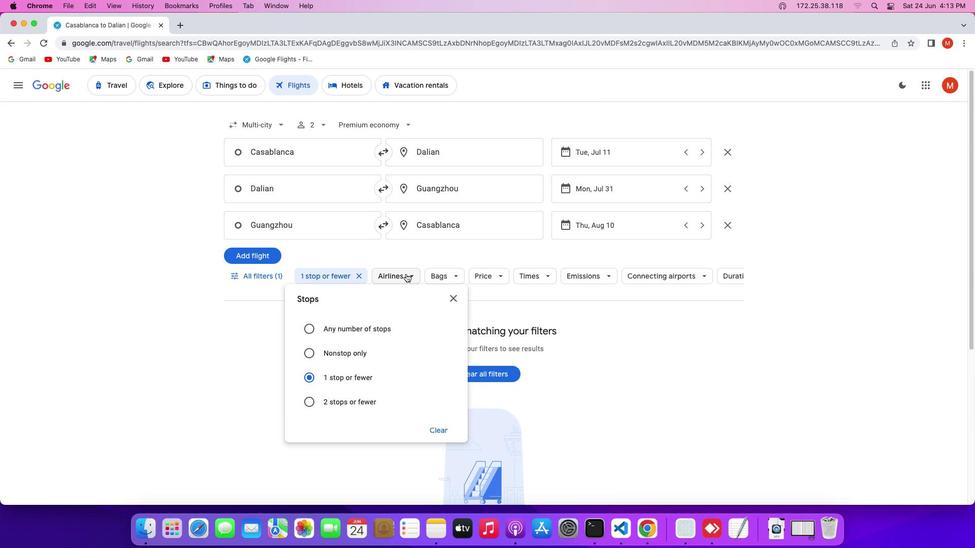 
Action: Mouse pressed left at (405, 274)
Screenshot: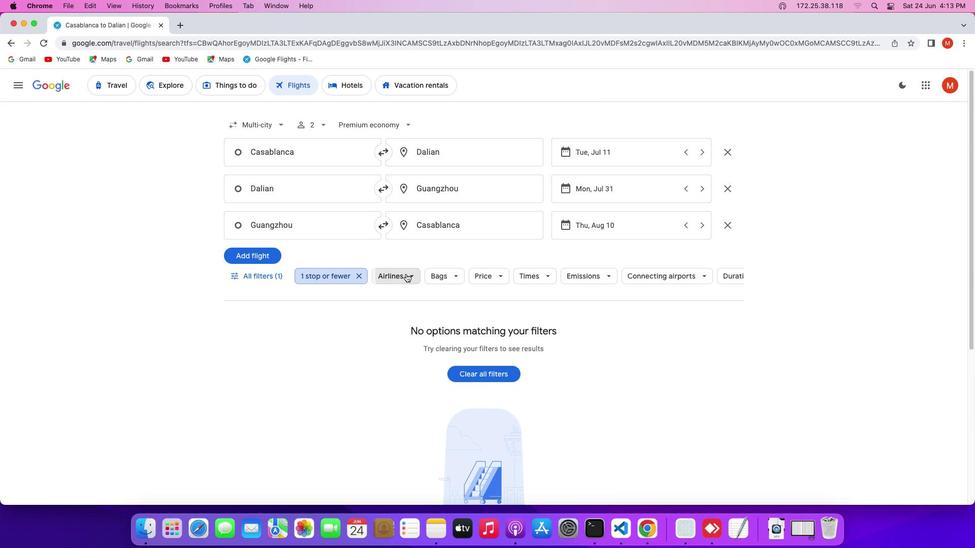 
Action: Mouse moved to (528, 328)
Screenshot: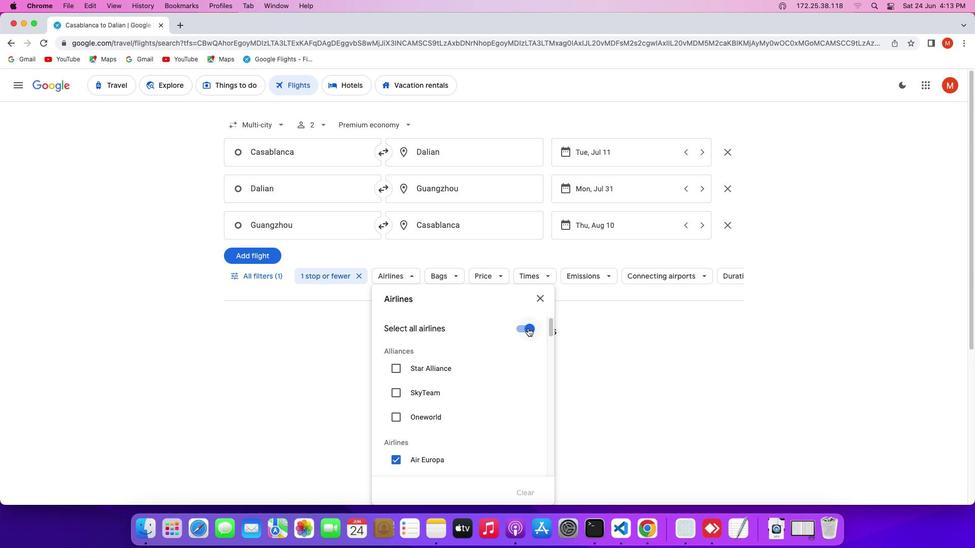 
Action: Mouse pressed left at (528, 328)
Screenshot: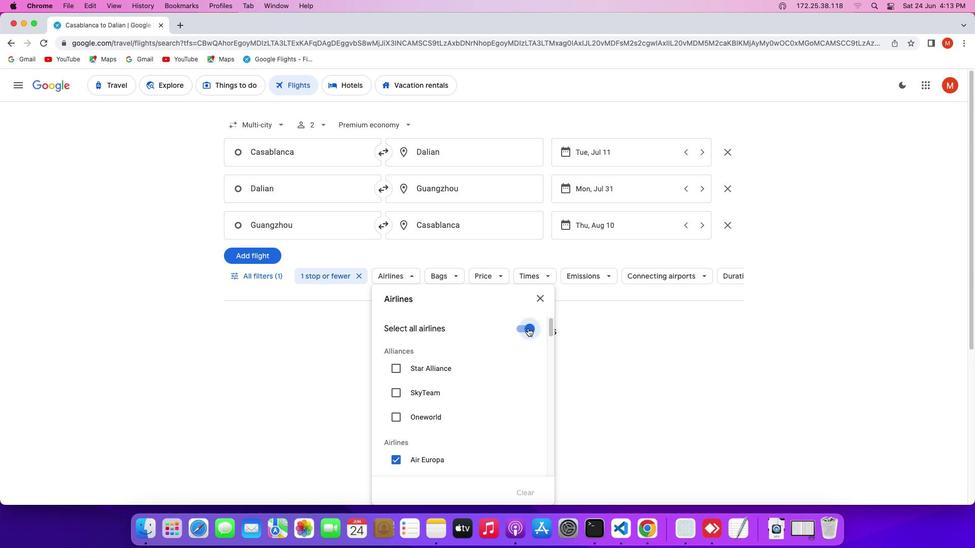 
Action: Mouse moved to (456, 365)
Screenshot: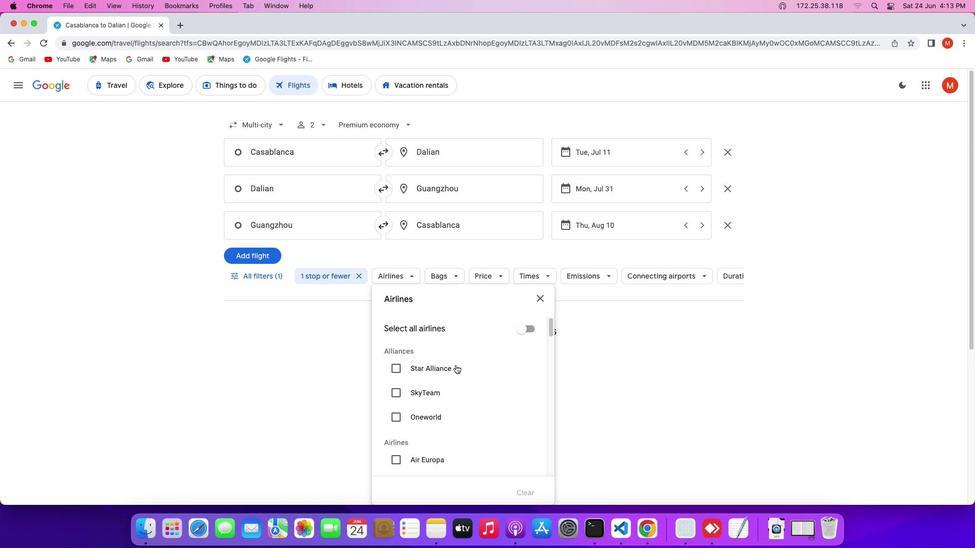 
Action: Mouse scrolled (456, 365) with delta (0, 0)
Screenshot: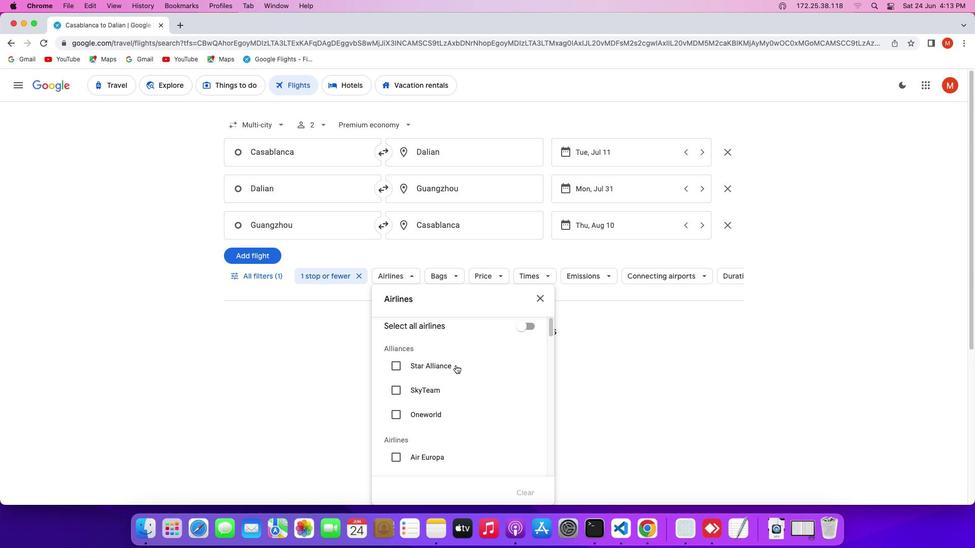 
Action: Mouse scrolled (456, 365) with delta (0, 0)
Screenshot: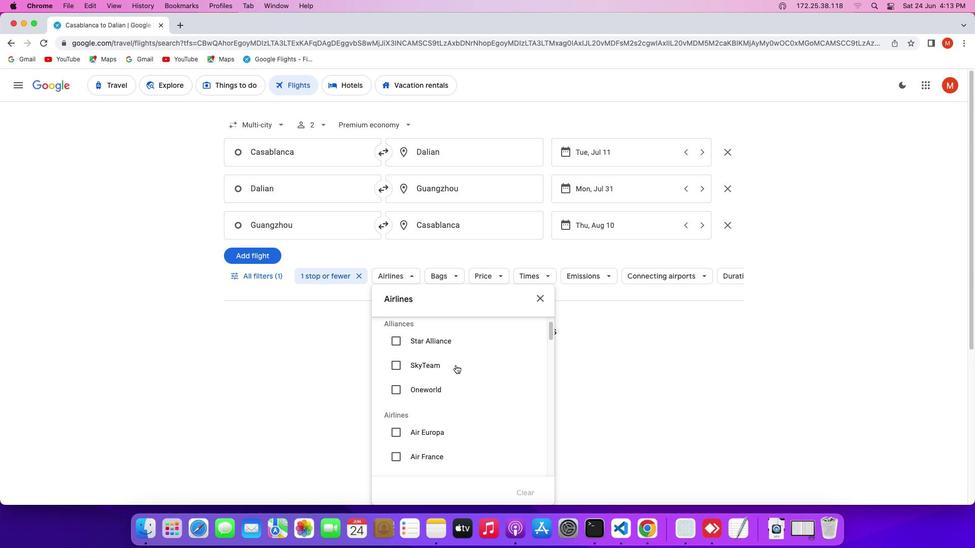 
Action: Mouse scrolled (456, 365) with delta (0, -1)
Screenshot: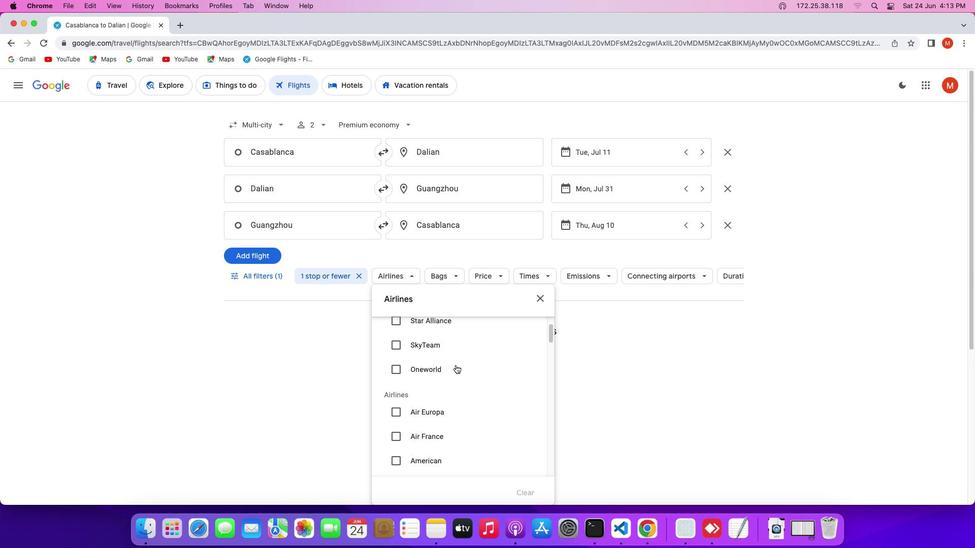 
Action: Mouse scrolled (456, 365) with delta (0, -1)
Screenshot: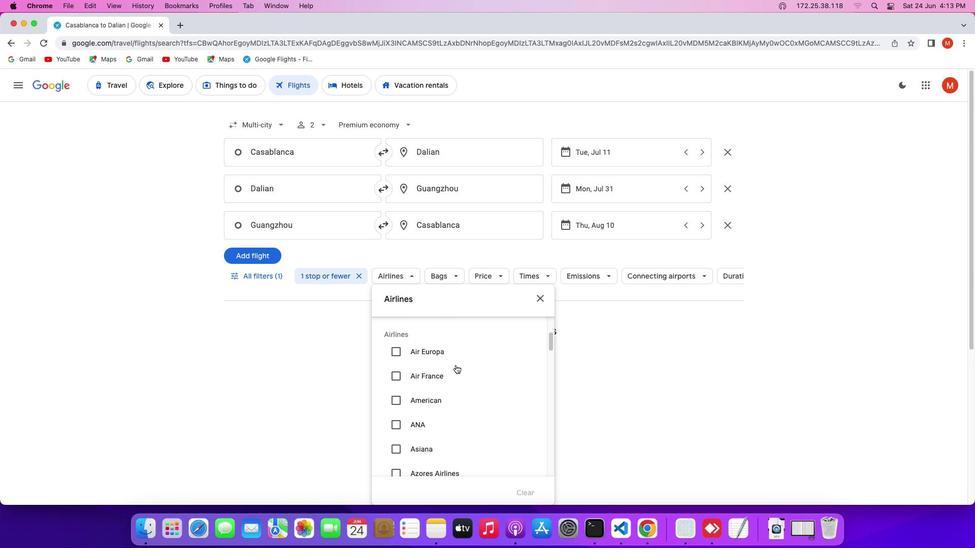 
Action: Mouse scrolled (456, 365) with delta (0, 0)
Screenshot: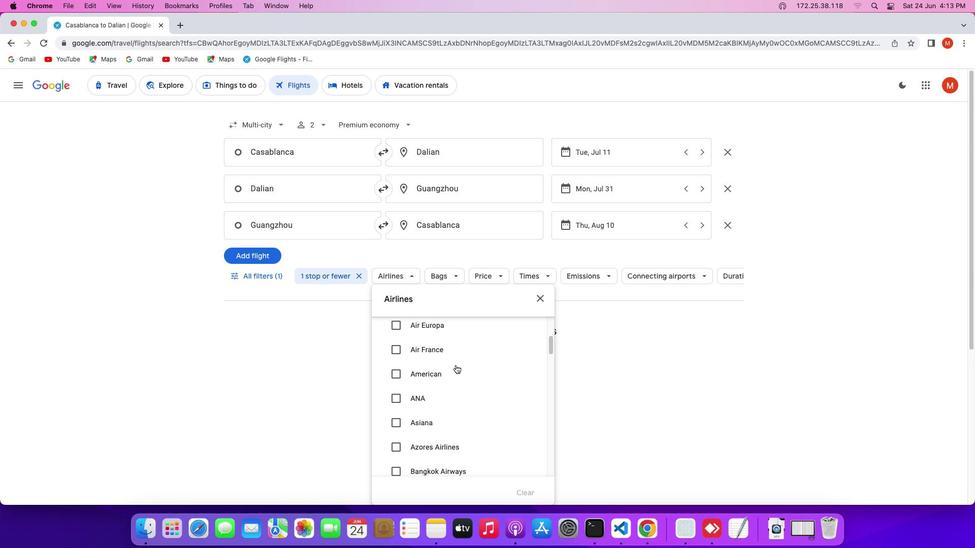 
Action: Mouse scrolled (456, 365) with delta (0, 0)
Screenshot: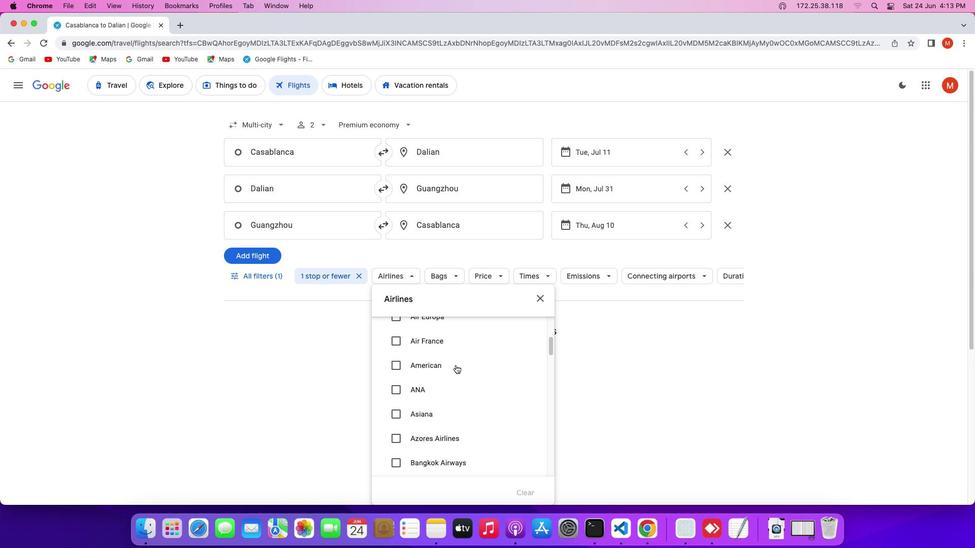 
Action: Mouse scrolled (456, 365) with delta (0, -1)
Screenshot: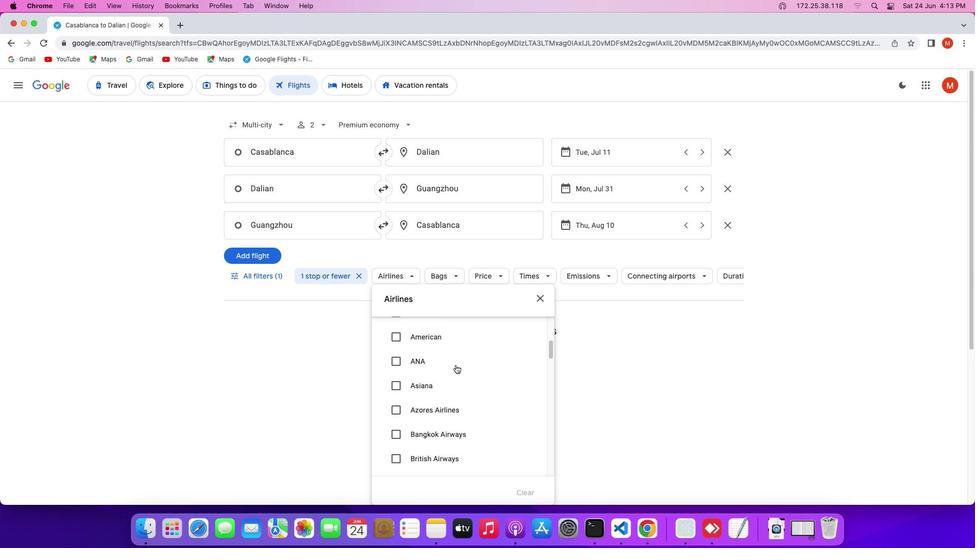 
Action: Mouse scrolled (456, 365) with delta (0, 0)
Screenshot: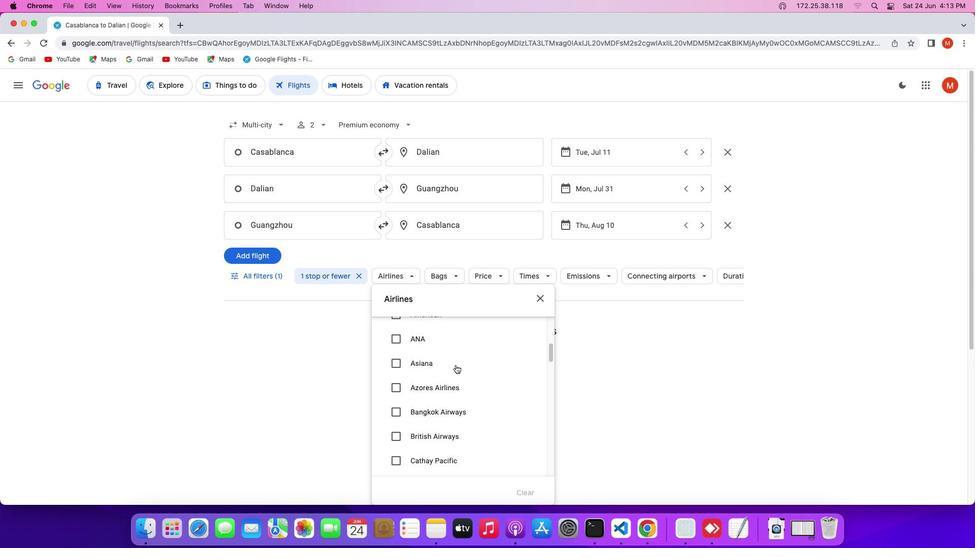 
Action: Mouse scrolled (456, 365) with delta (0, 0)
Screenshot: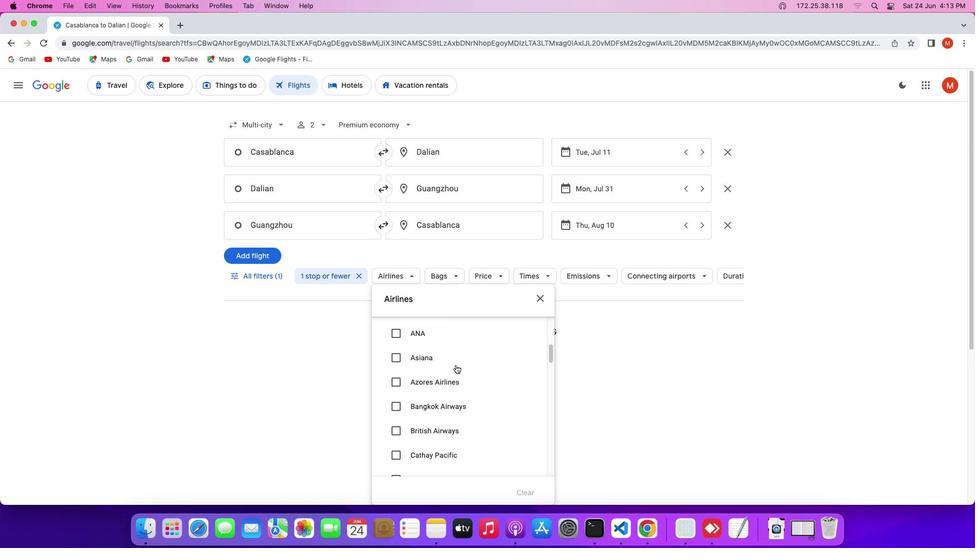 
Action: Mouse scrolled (456, 365) with delta (0, 0)
Screenshot: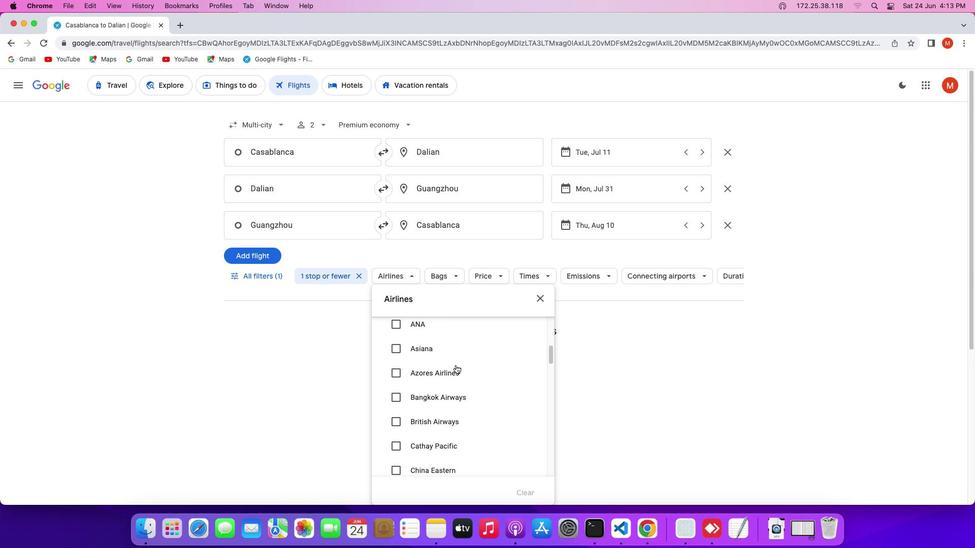 
Action: Mouse scrolled (456, 365) with delta (0, -1)
Screenshot: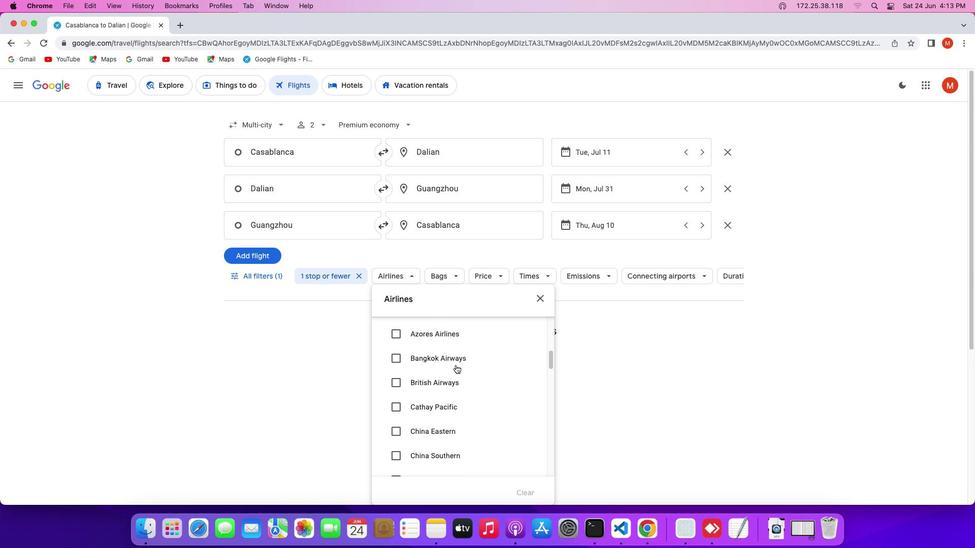 
Action: Mouse scrolled (456, 365) with delta (0, 0)
Screenshot: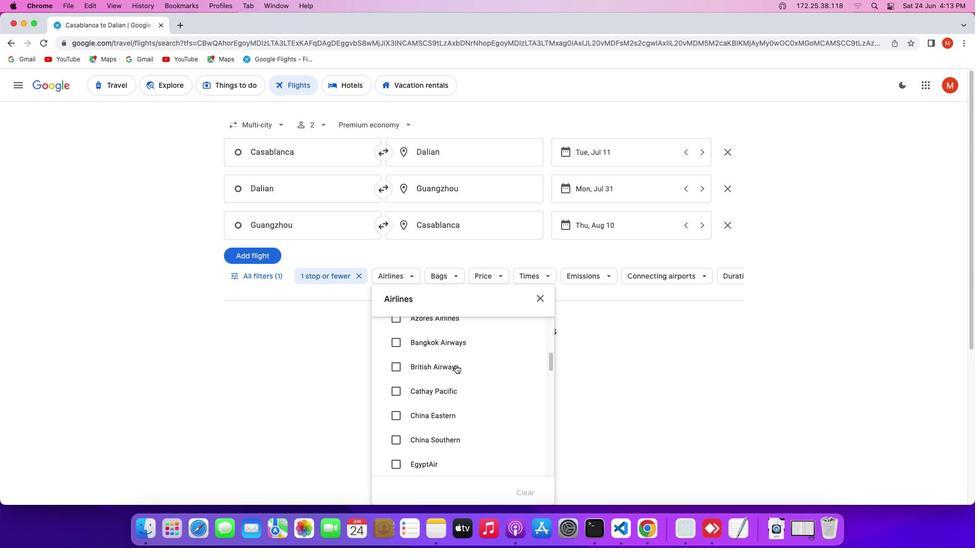 
Action: Mouse scrolled (456, 365) with delta (0, 0)
Screenshot: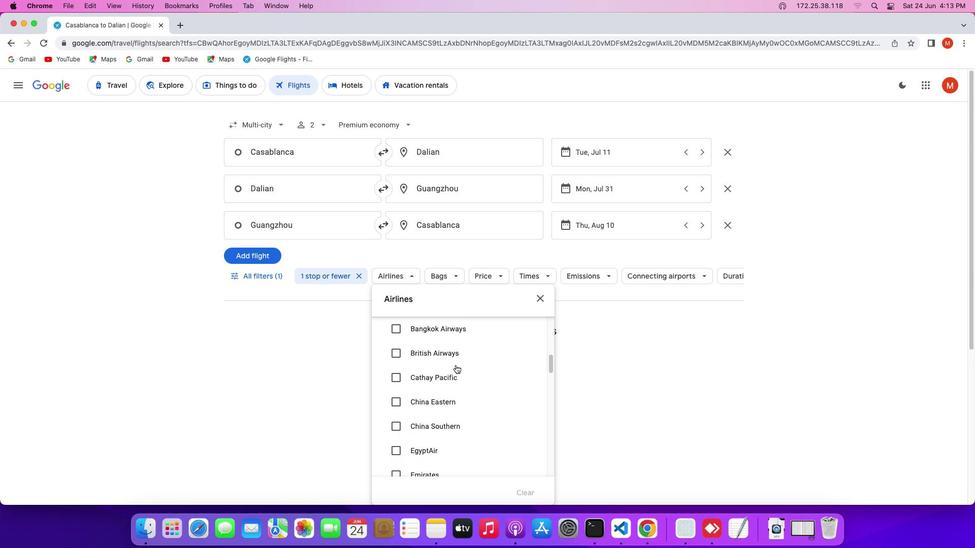 
Action: Mouse scrolled (456, 365) with delta (0, -1)
Screenshot: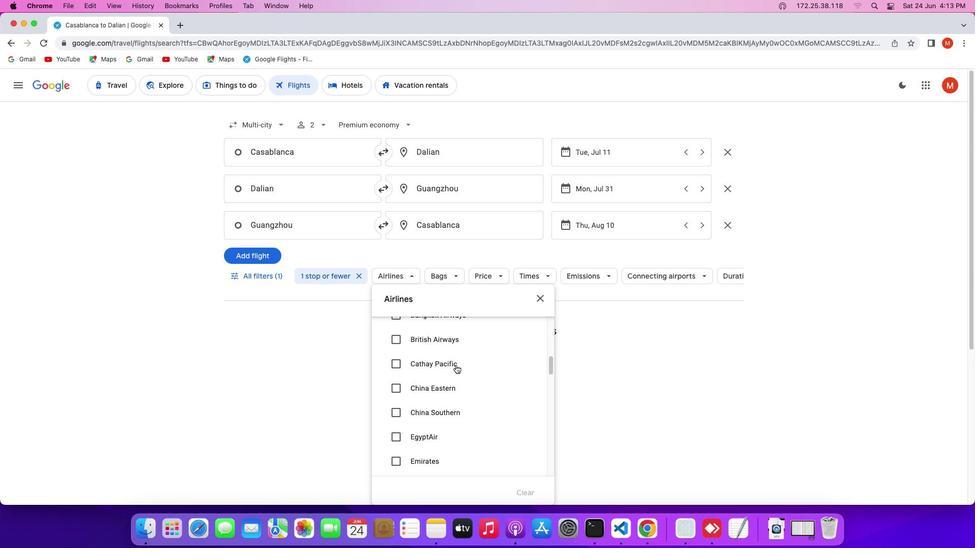 
Action: Mouse scrolled (456, 365) with delta (0, 0)
Screenshot: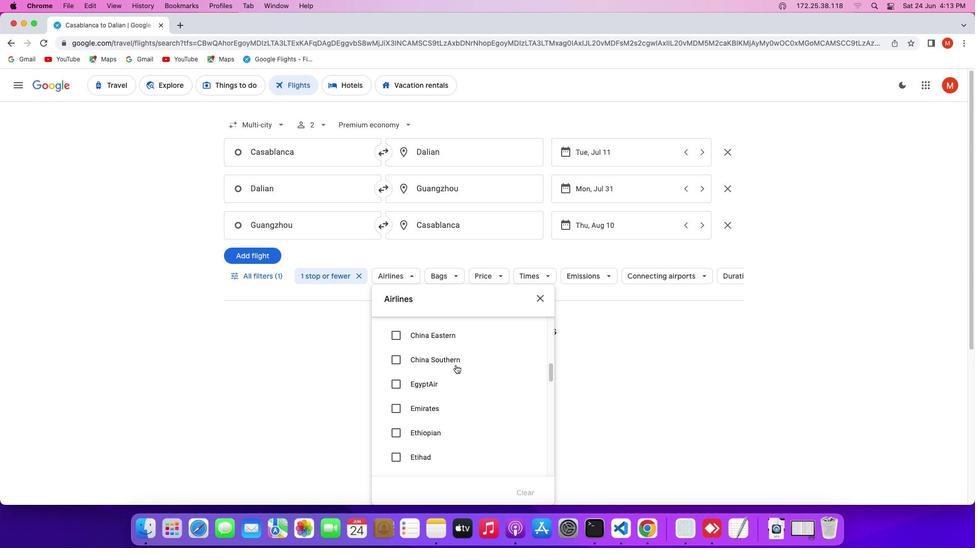 
Action: Mouse moved to (393, 393)
Screenshot: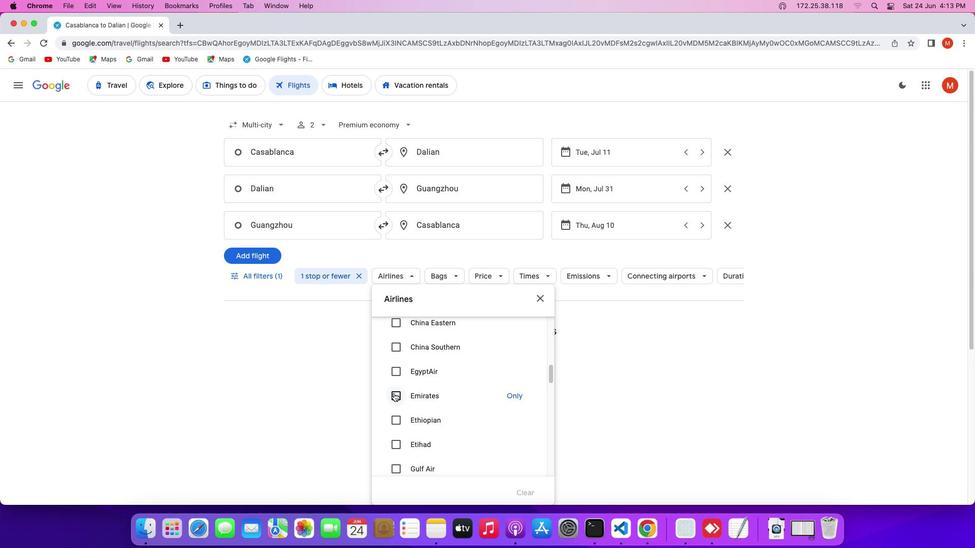 
Action: Mouse pressed left at (393, 393)
Screenshot: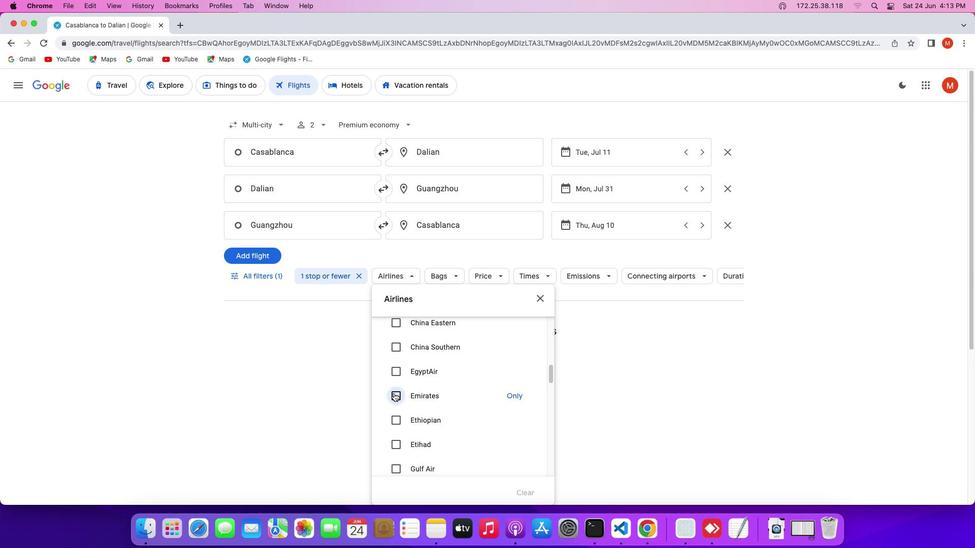 
Action: Mouse moved to (458, 275)
Screenshot: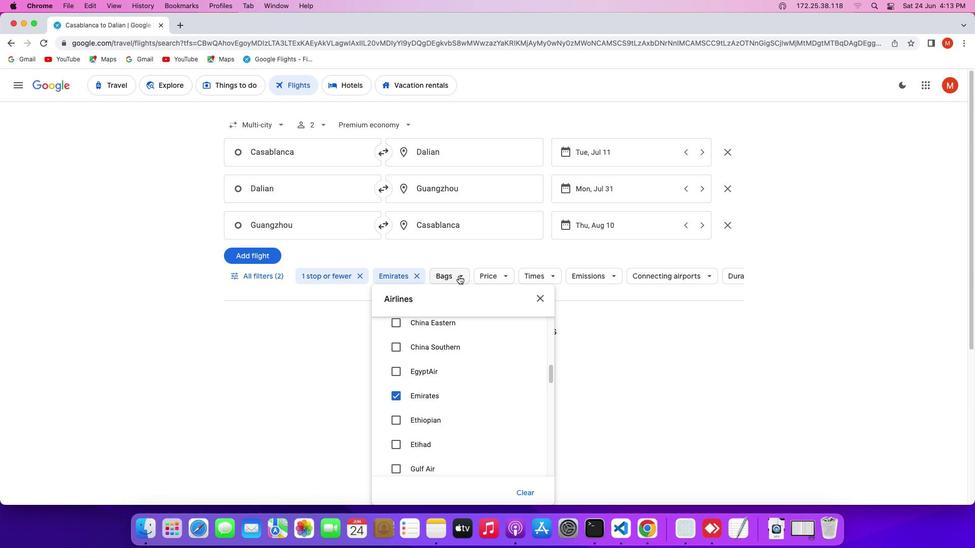 
Action: Mouse pressed left at (458, 275)
Screenshot: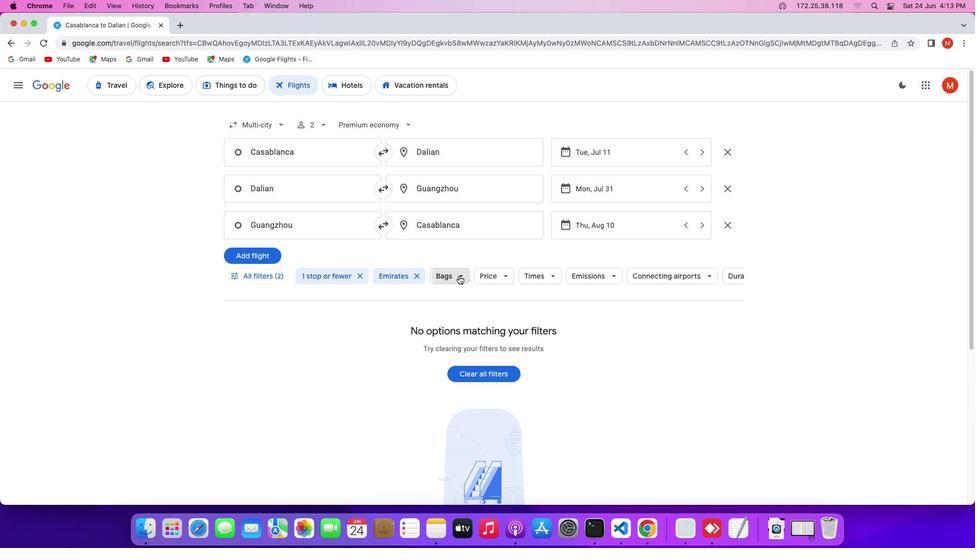 
Action: Mouse moved to (594, 327)
Screenshot: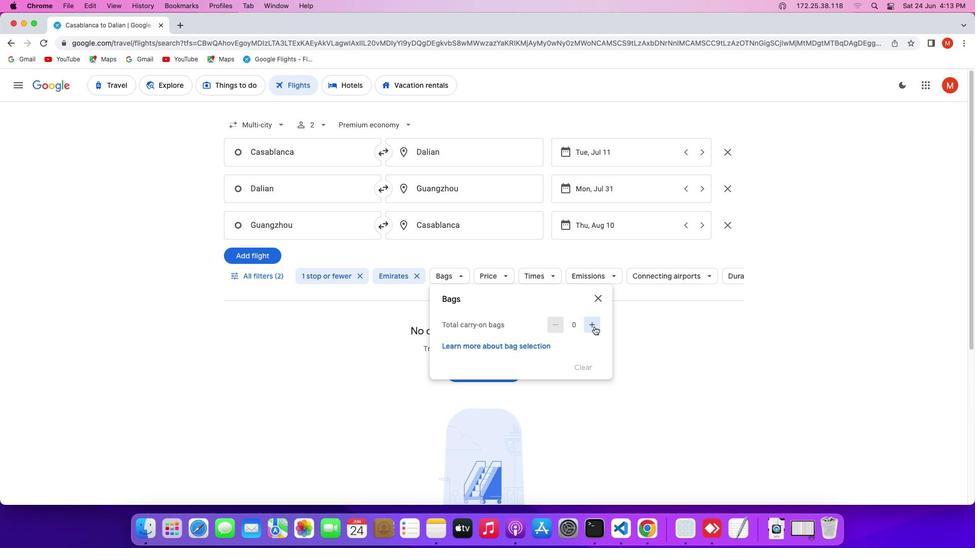 
Action: Mouse pressed left at (594, 327)
Screenshot: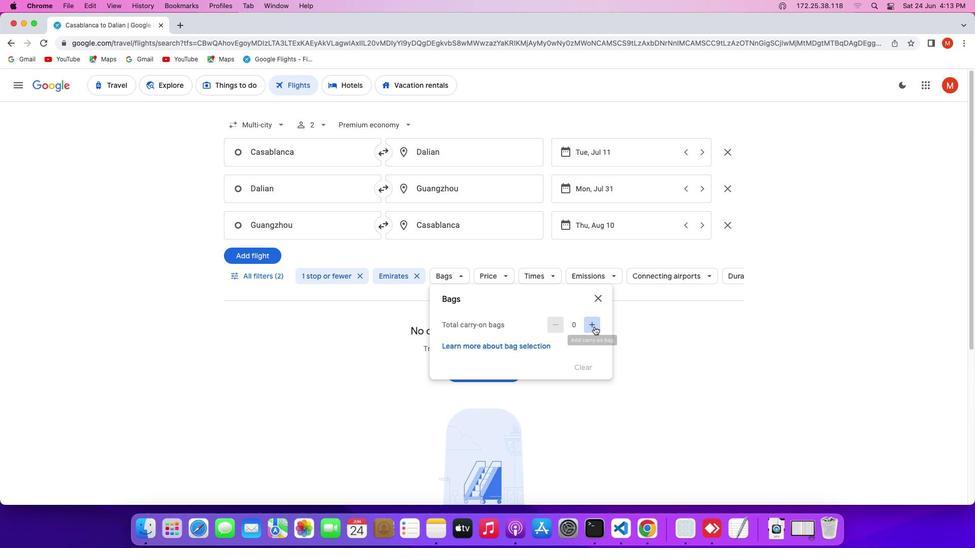 
Action: Mouse pressed left at (594, 327)
Screenshot: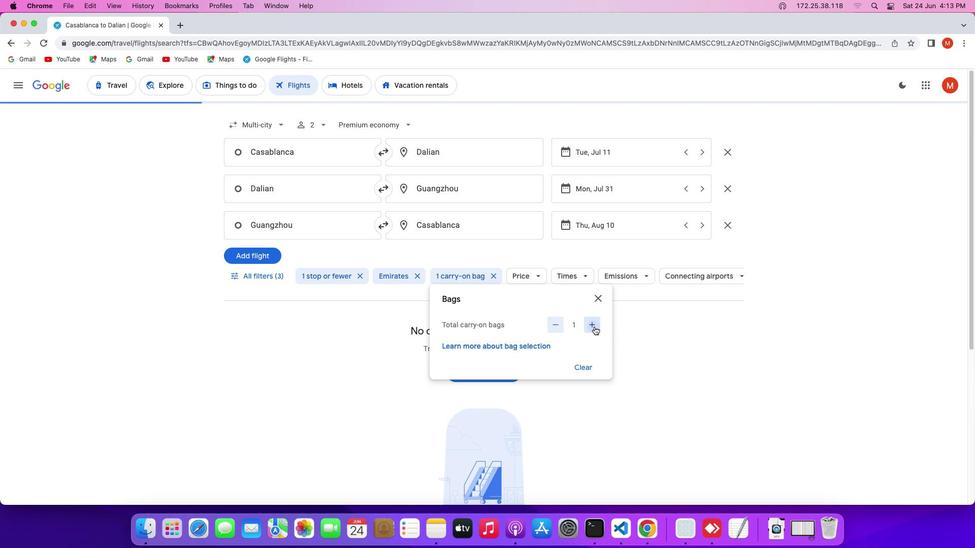 
Action: Mouse moved to (565, 279)
Screenshot: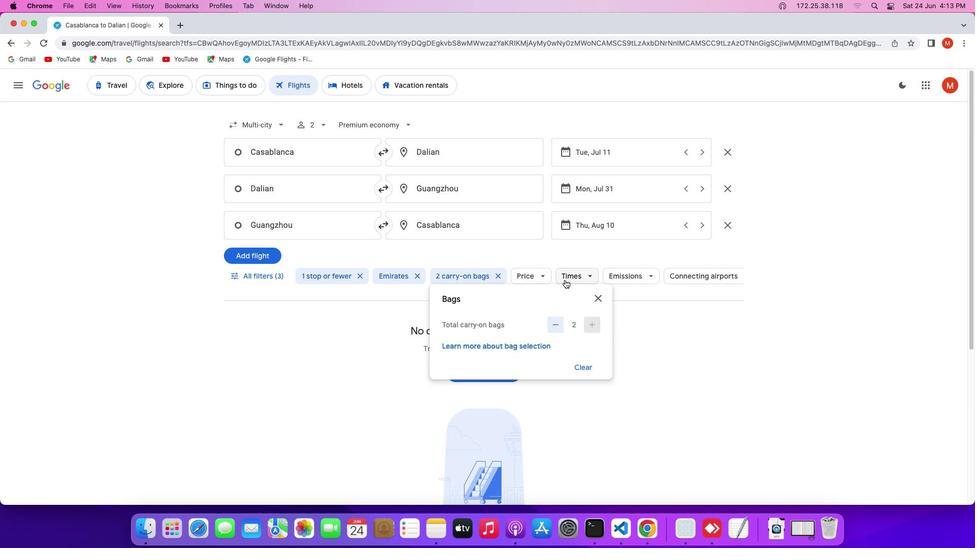 
Action: Mouse pressed left at (565, 279)
Screenshot: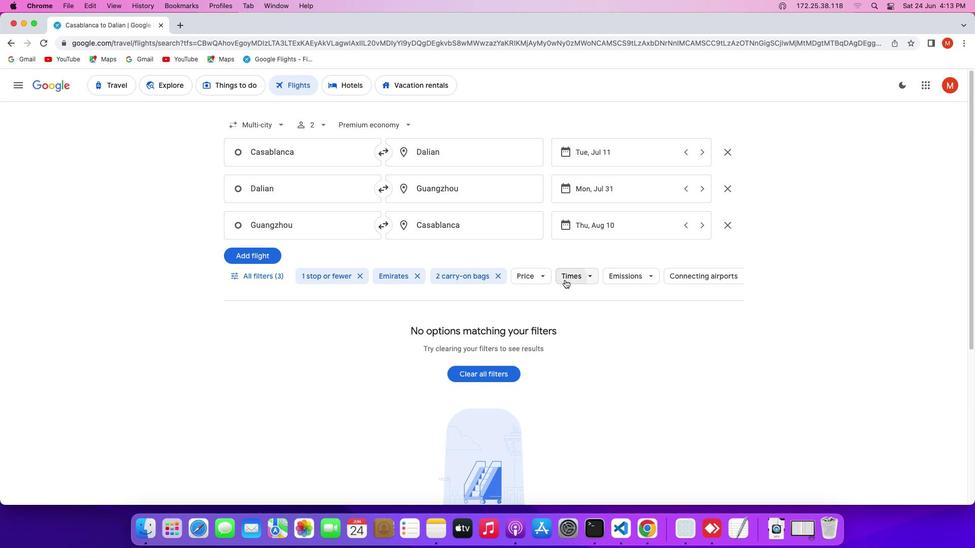 
Action: Mouse moved to (574, 402)
Screenshot: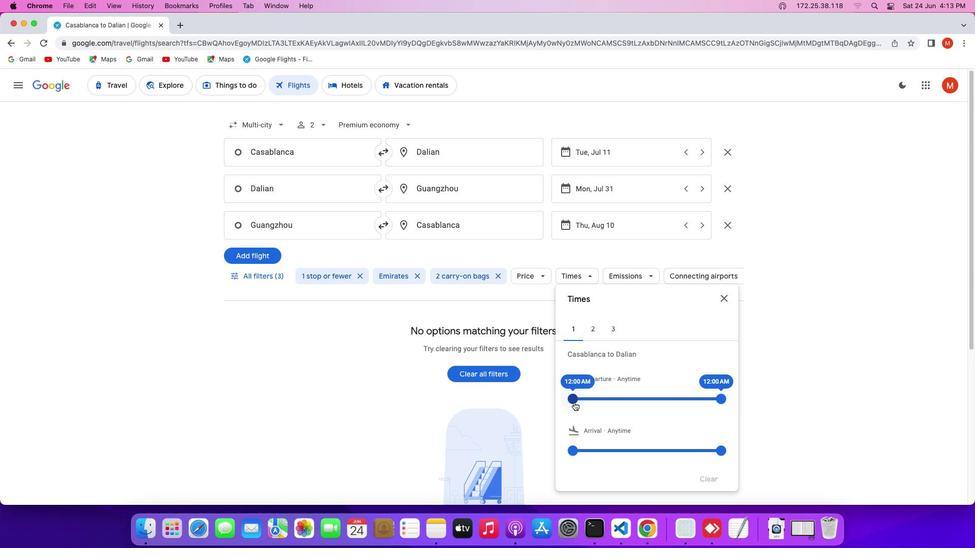 
Action: Mouse pressed left at (574, 402)
Screenshot: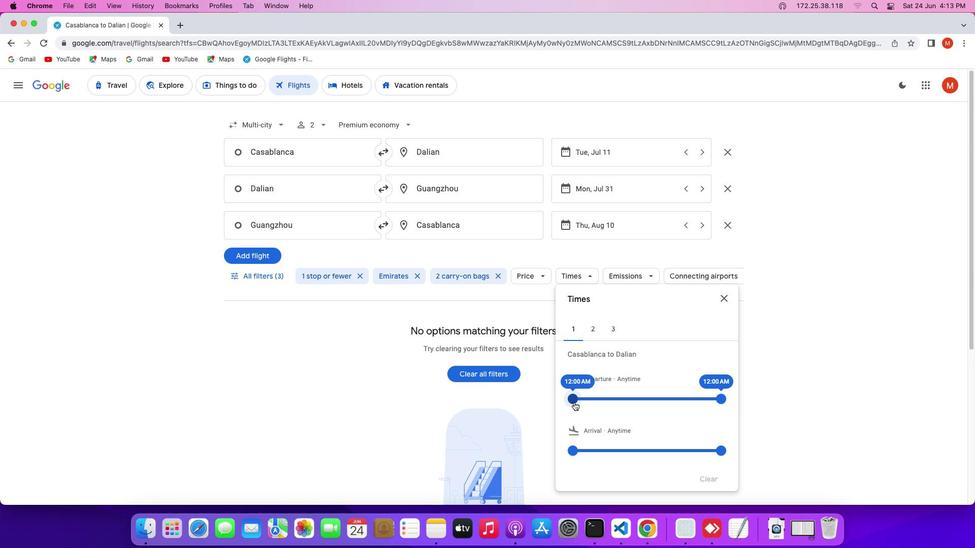 
Action: Mouse moved to (690, 275)
Screenshot: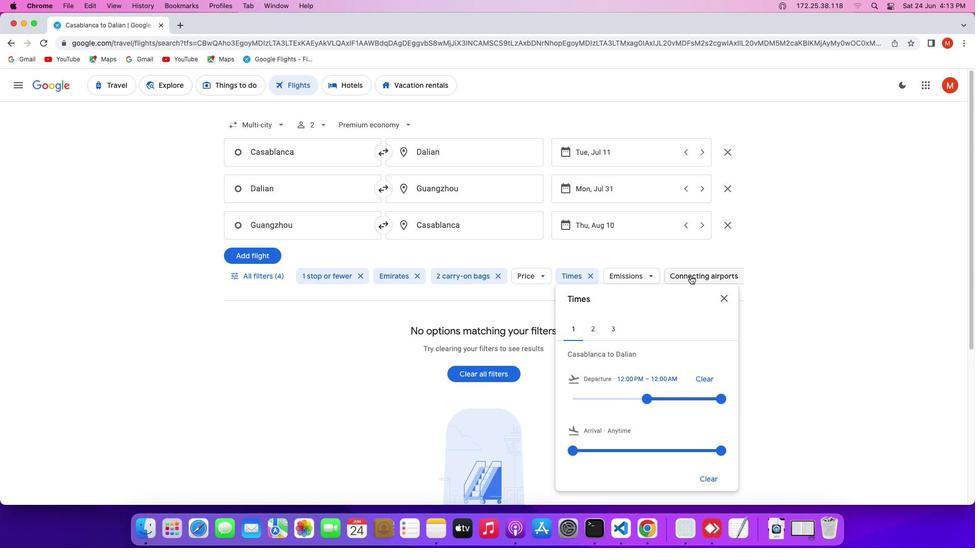 
Action: Mouse pressed left at (690, 275)
Screenshot: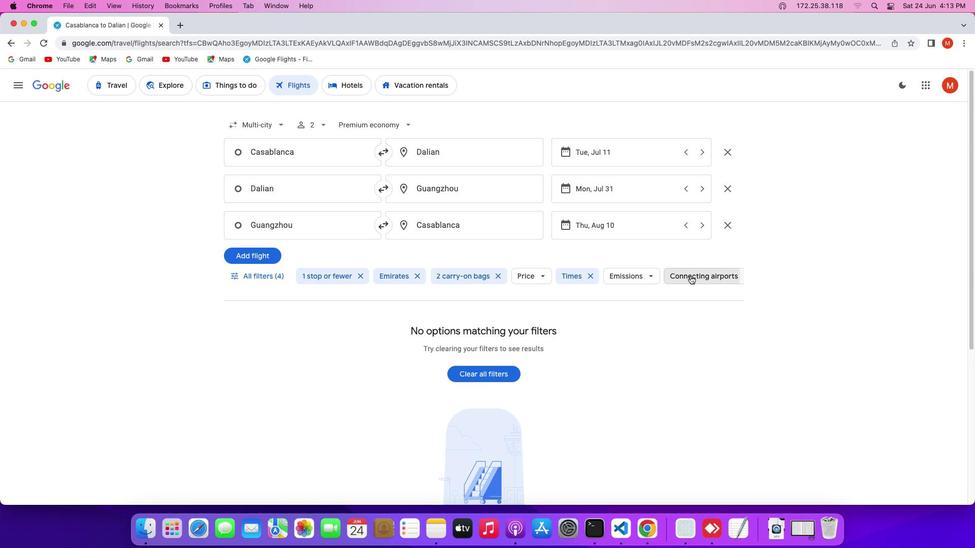 
Action: Mouse moved to (815, 390)
Screenshot: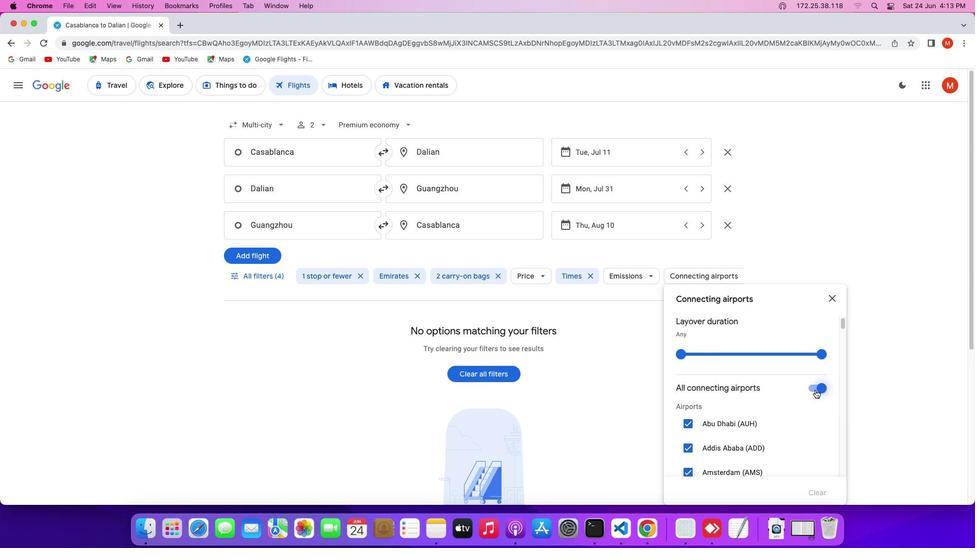 
Action: Mouse pressed left at (815, 390)
Screenshot: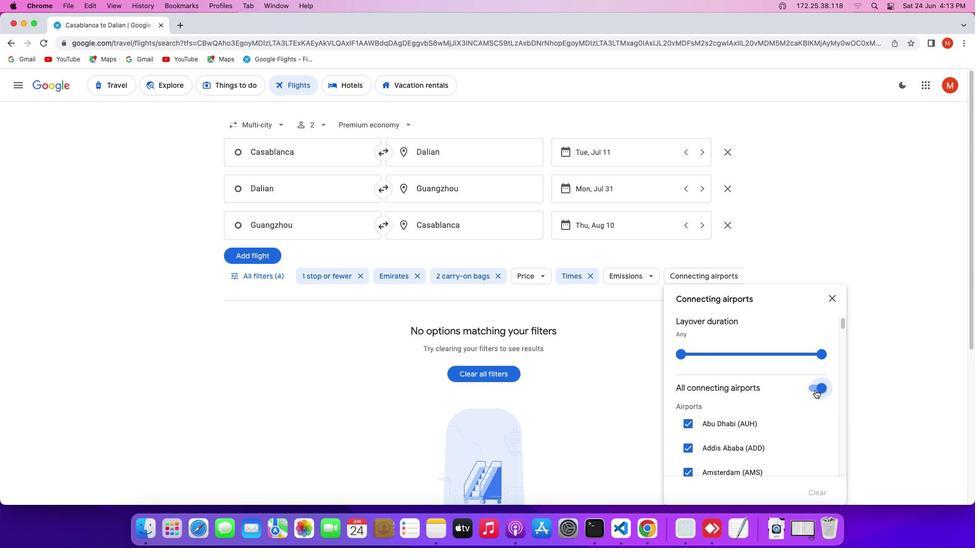 
Action: Mouse moved to (704, 405)
Screenshot: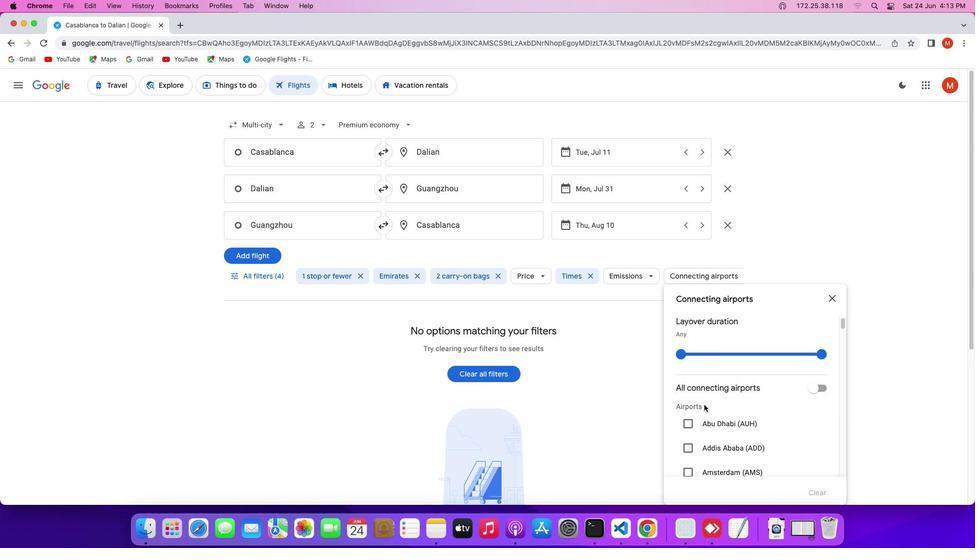 
Action: Mouse scrolled (704, 405) with delta (0, 0)
Screenshot: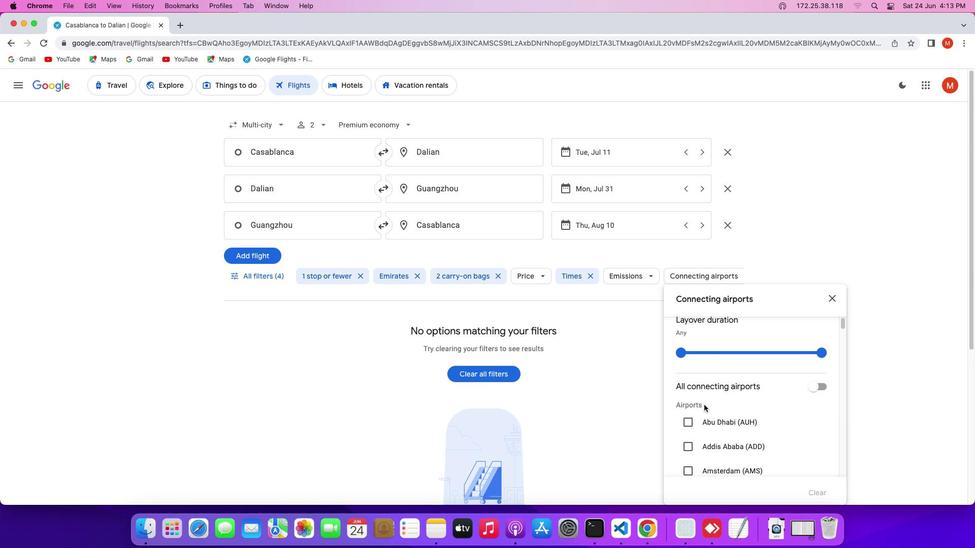 
Action: Mouse scrolled (704, 405) with delta (0, 0)
Screenshot: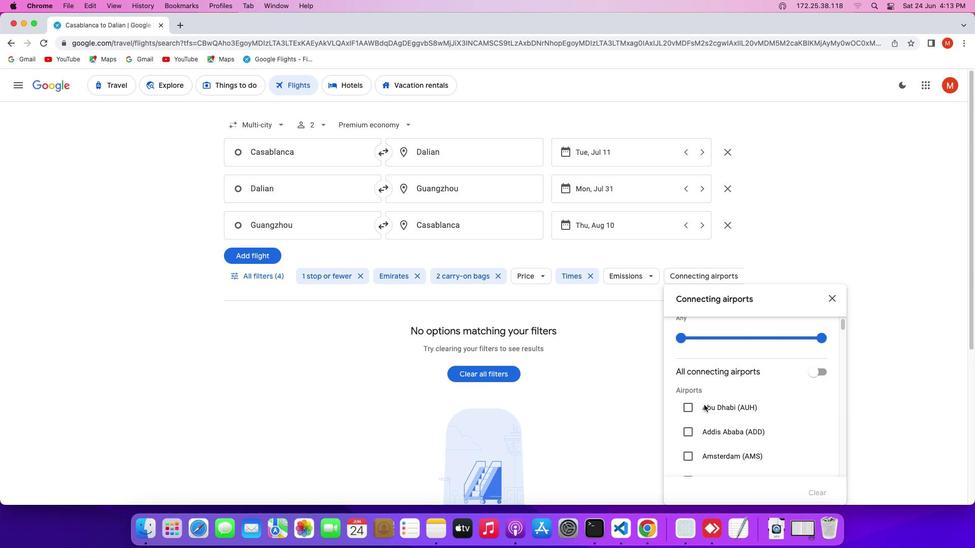 
Action: Mouse scrolled (704, 405) with delta (0, -1)
Screenshot: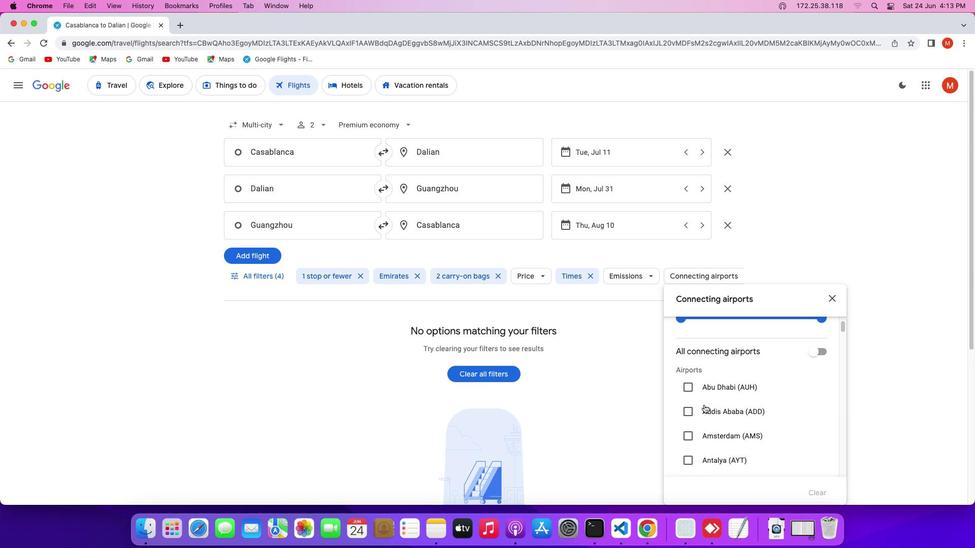 
Action: Mouse scrolled (704, 405) with delta (0, -1)
Screenshot: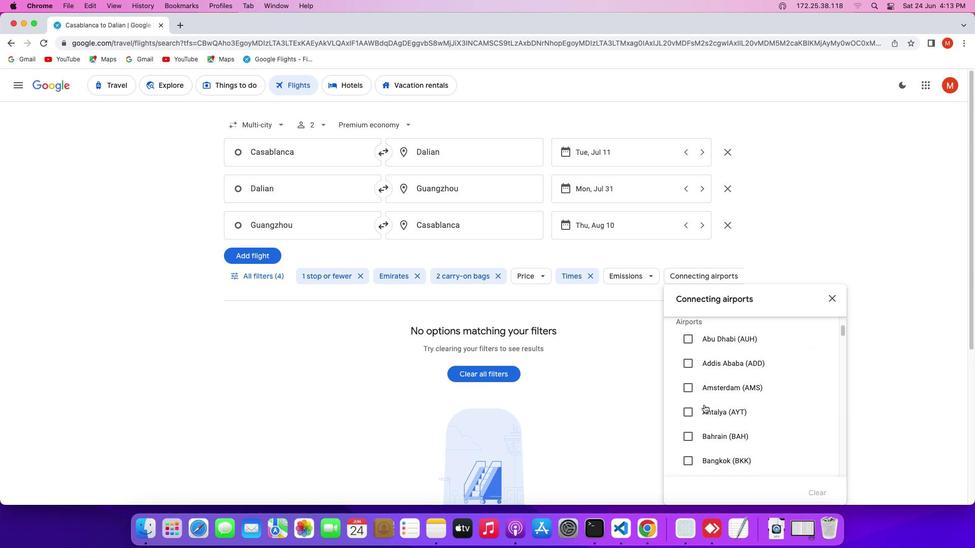 
Action: Mouse scrolled (704, 405) with delta (0, 0)
Screenshot: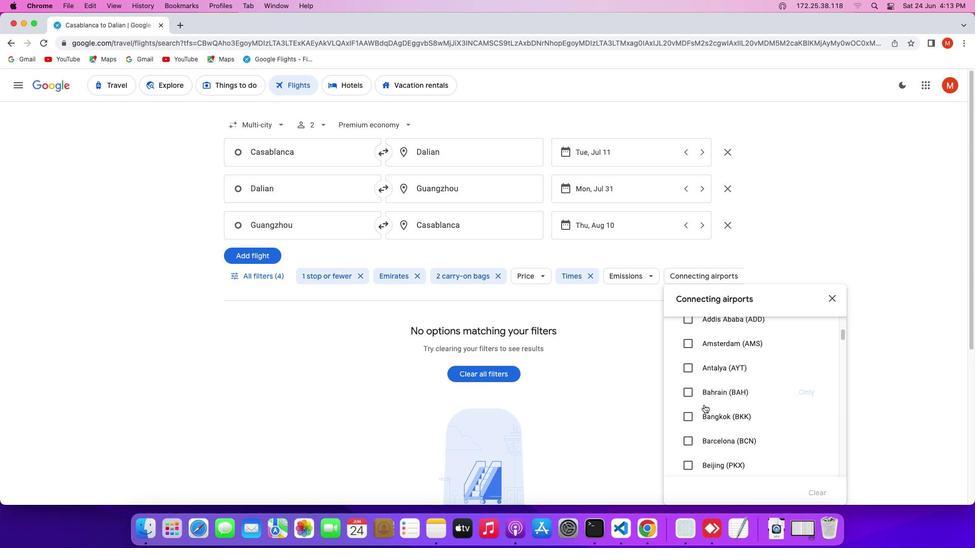 
Action: Mouse scrolled (704, 405) with delta (0, 0)
Screenshot: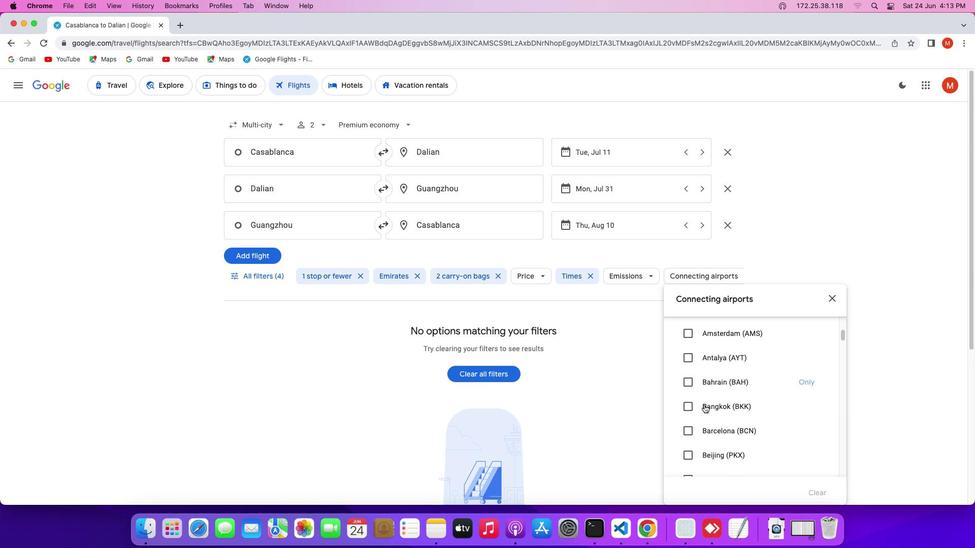 
Action: Mouse scrolled (704, 405) with delta (0, -1)
Screenshot: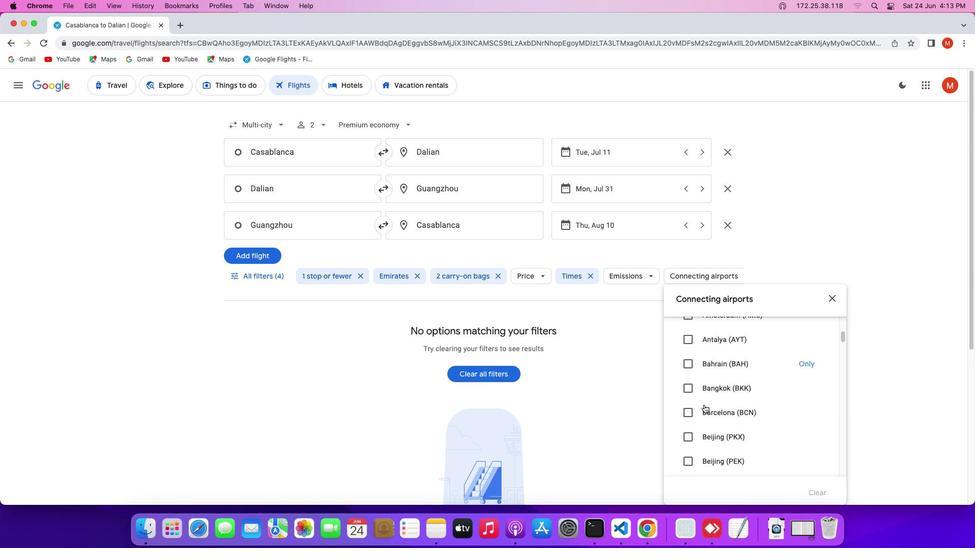 
Action: Mouse scrolled (704, 405) with delta (0, 0)
Screenshot: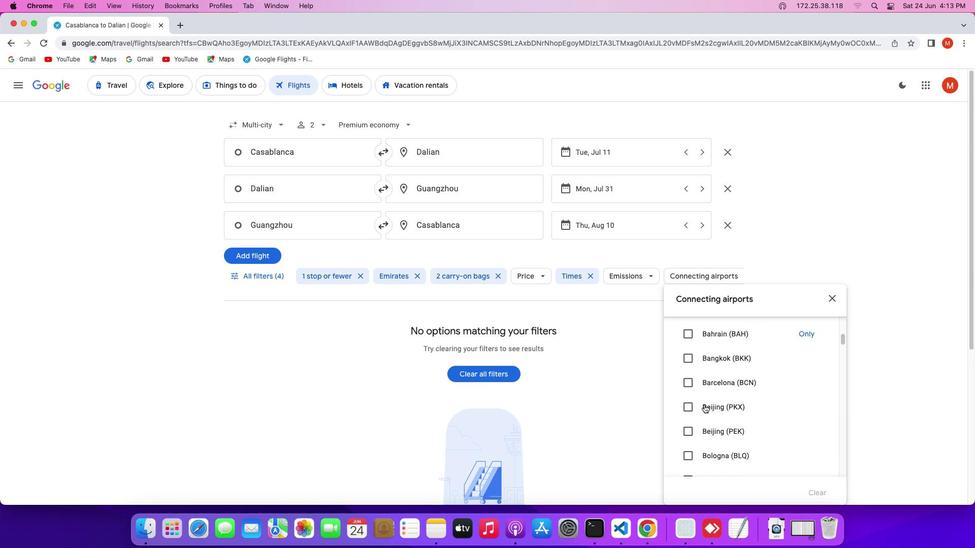 
Action: Mouse scrolled (704, 405) with delta (0, 0)
Screenshot: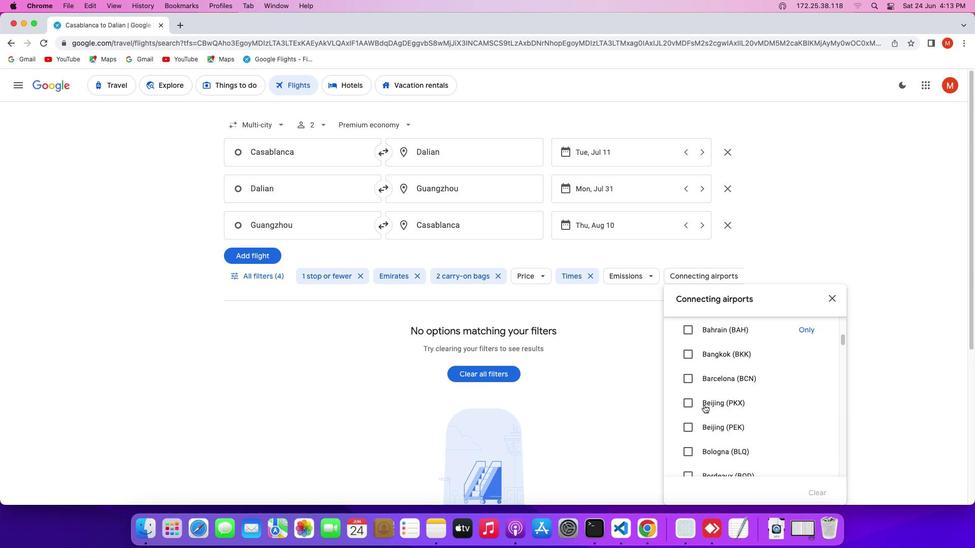 
Action: Mouse scrolled (704, 405) with delta (0, 0)
Screenshot: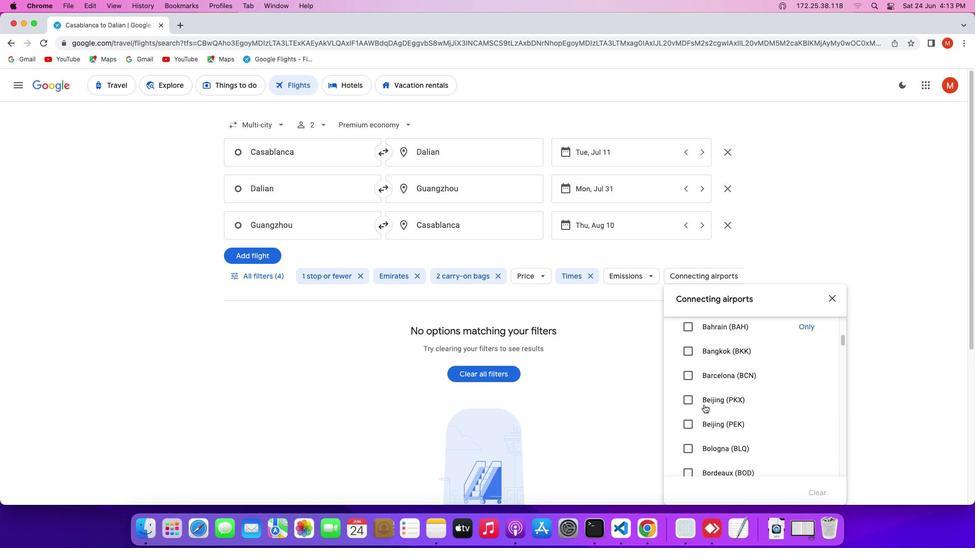 
Action: Mouse scrolled (704, 405) with delta (0, -1)
Screenshot: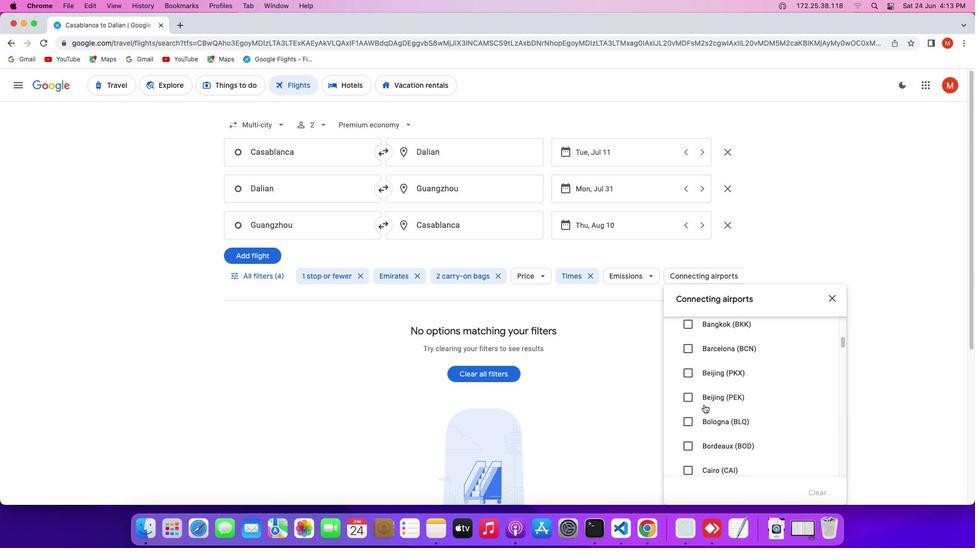 
Action: Mouse scrolled (704, 405) with delta (0, 0)
Screenshot: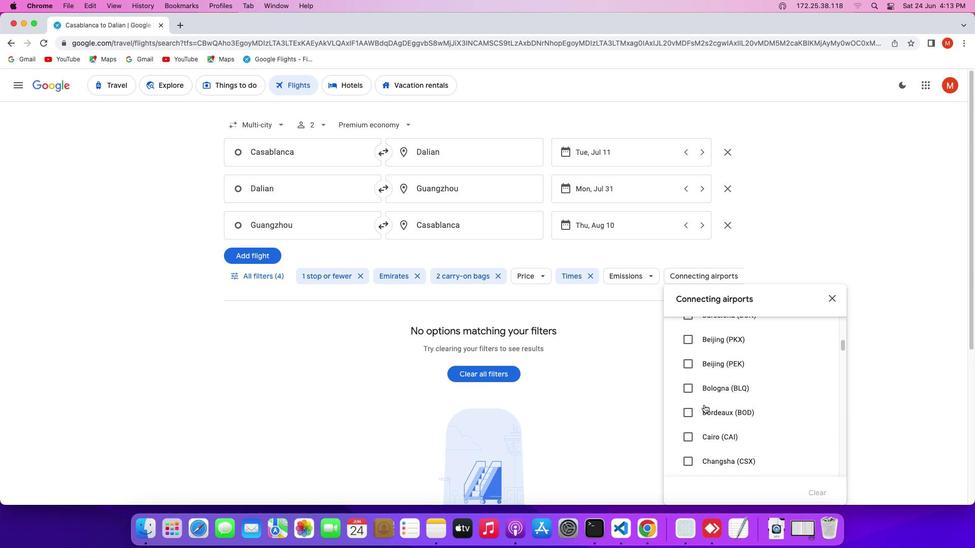 
Action: Mouse scrolled (704, 405) with delta (0, 0)
Screenshot: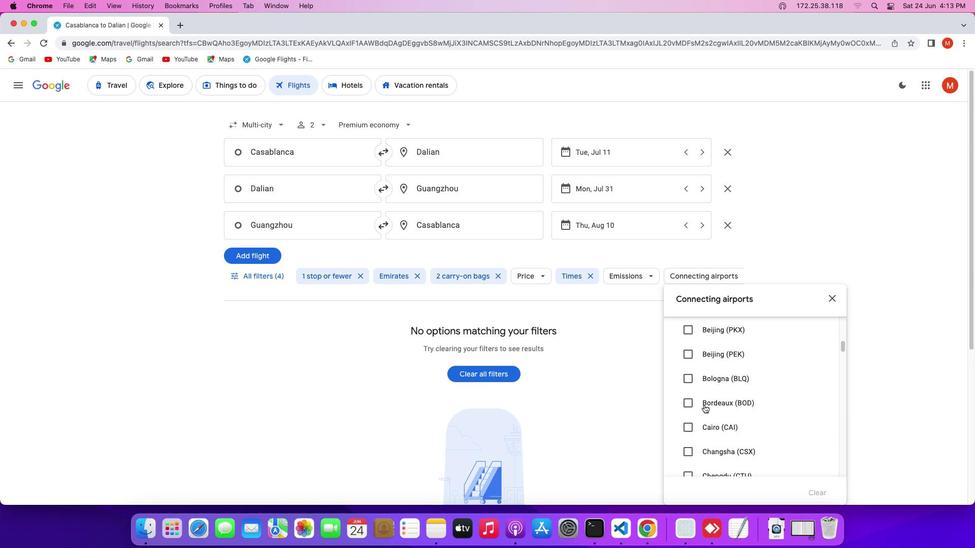 
Action: Mouse scrolled (704, 405) with delta (0, 0)
Screenshot: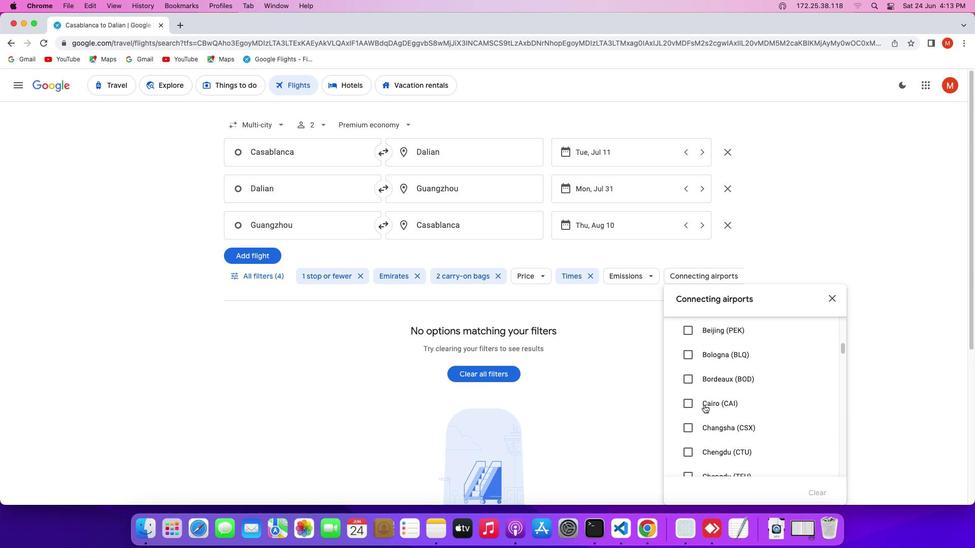 
Action: Mouse scrolled (704, 405) with delta (0, 0)
Screenshot: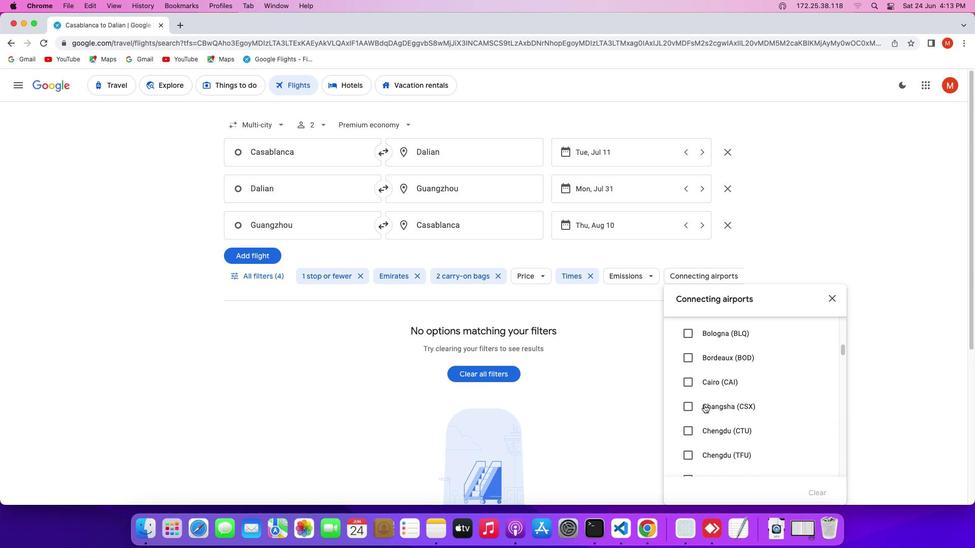 
Action: Mouse scrolled (704, 405) with delta (0, 0)
Screenshot: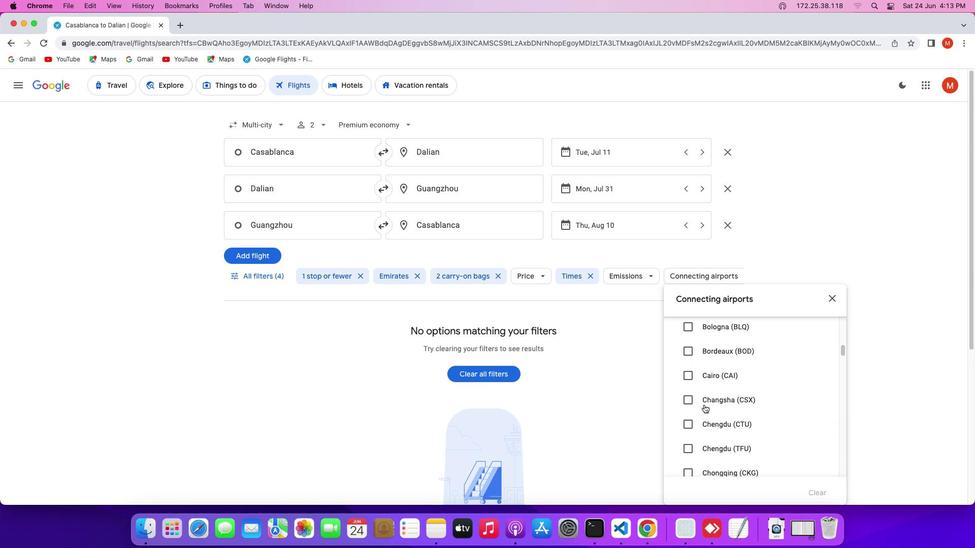 
Action: Mouse scrolled (704, 405) with delta (0, -1)
Screenshot: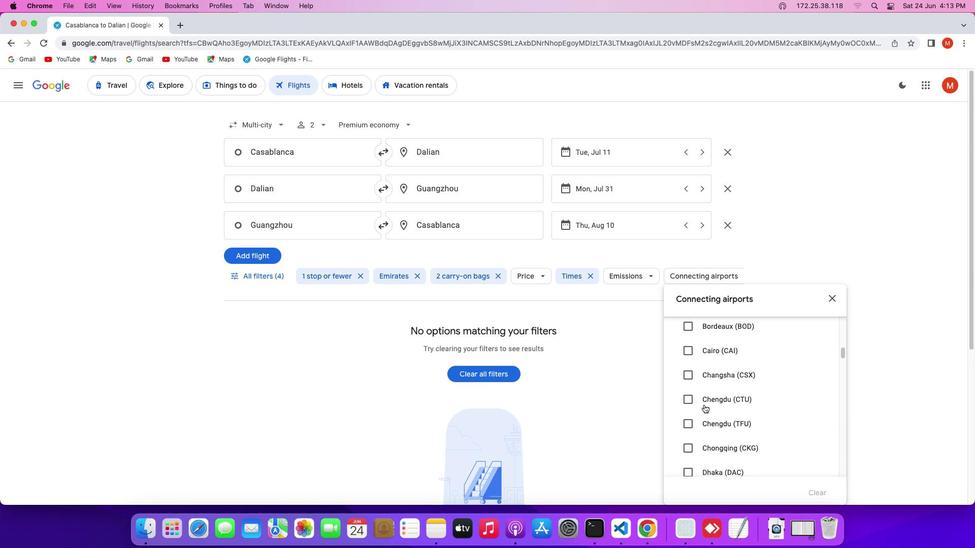 
Action: Mouse scrolled (704, 405) with delta (0, 0)
Screenshot: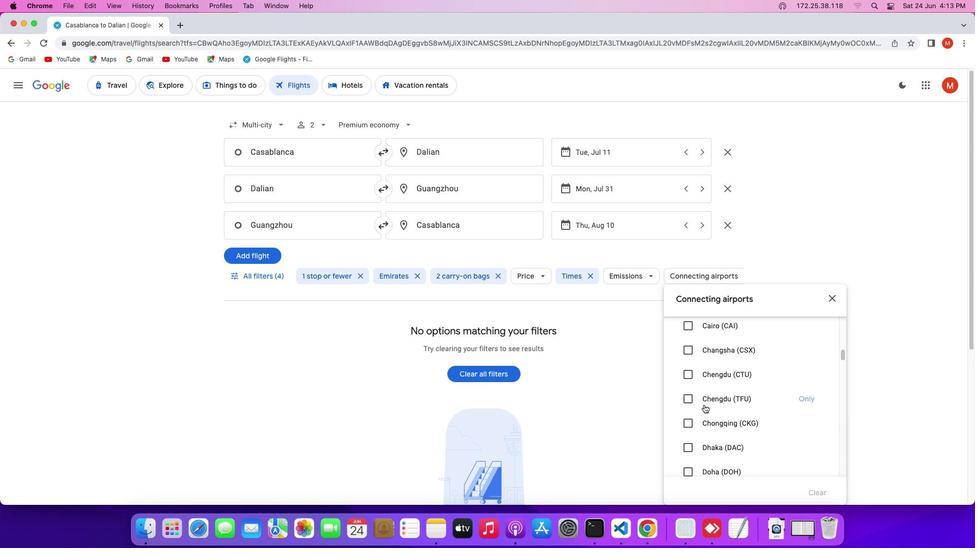 
Action: Mouse scrolled (704, 405) with delta (0, 0)
Screenshot: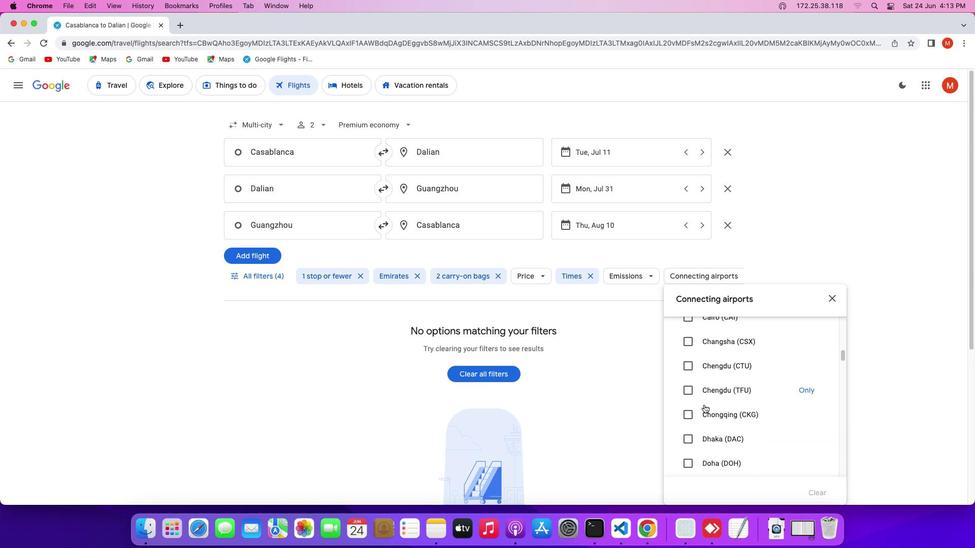 
Action: Mouse scrolled (704, 405) with delta (0, 0)
Screenshot: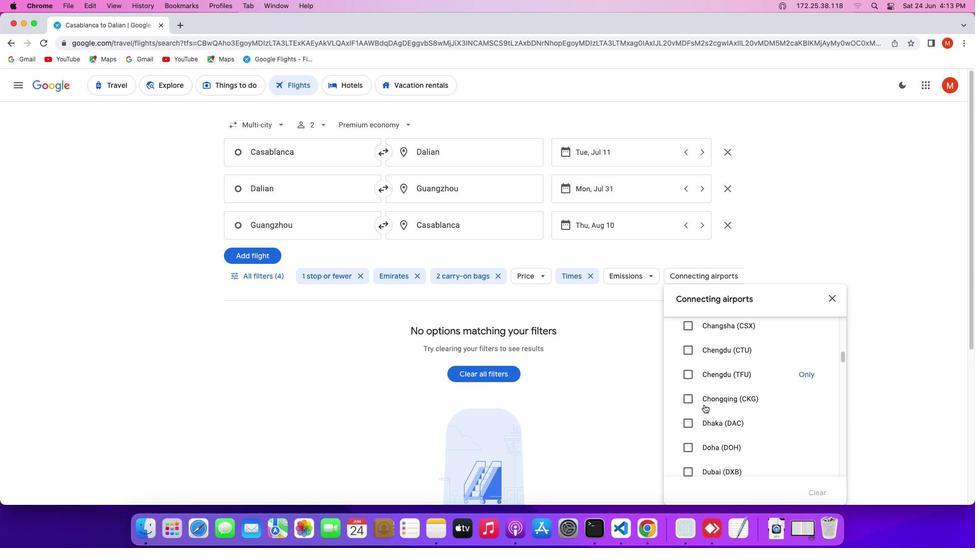 
Action: Mouse scrolled (704, 405) with delta (0, 0)
Screenshot: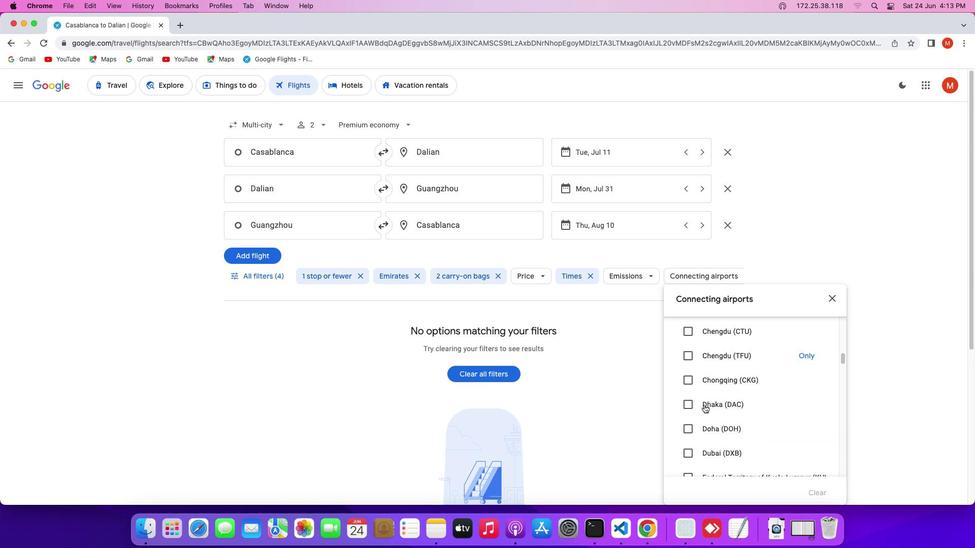 
Action: Mouse scrolled (704, 405) with delta (0, 0)
Screenshot: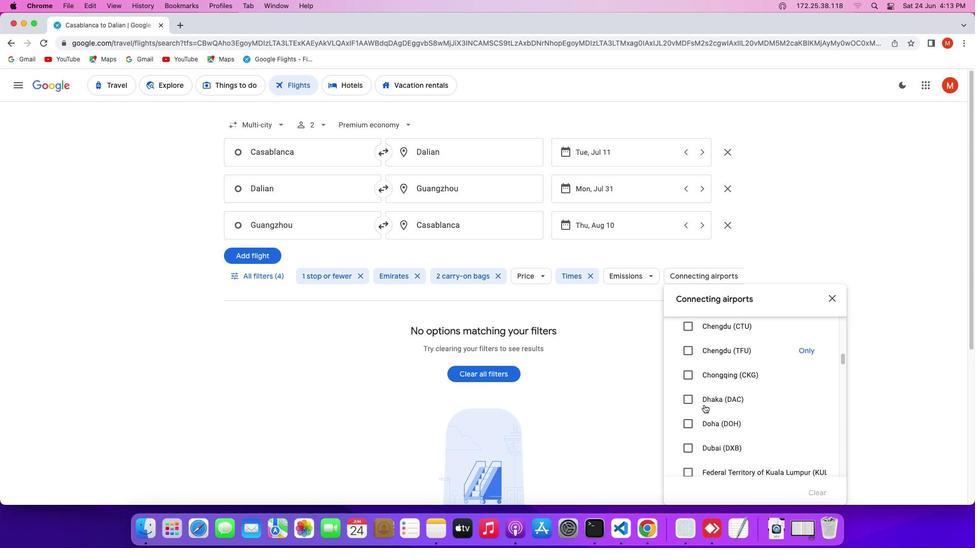 
Action: Mouse scrolled (704, 405) with delta (0, 0)
Screenshot: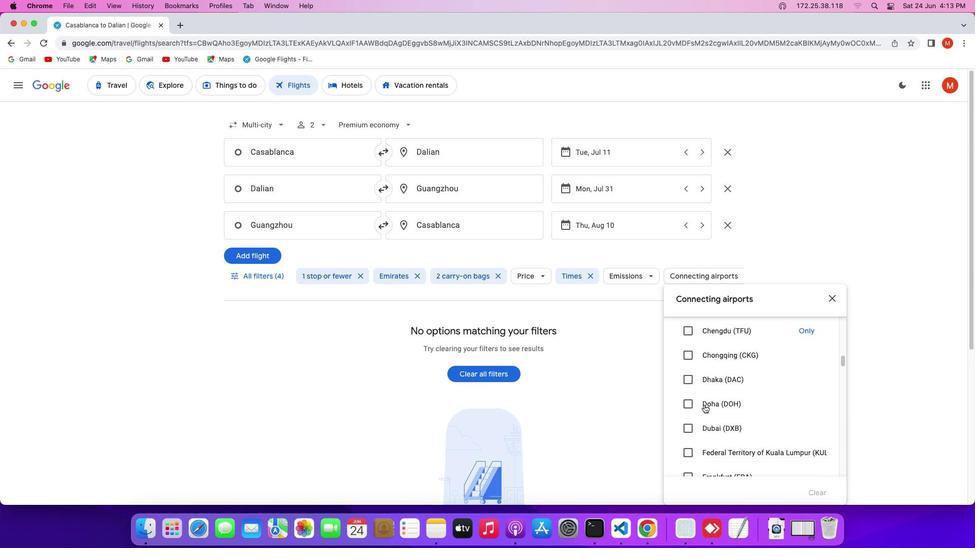 
Action: Mouse moved to (685, 416)
Screenshot: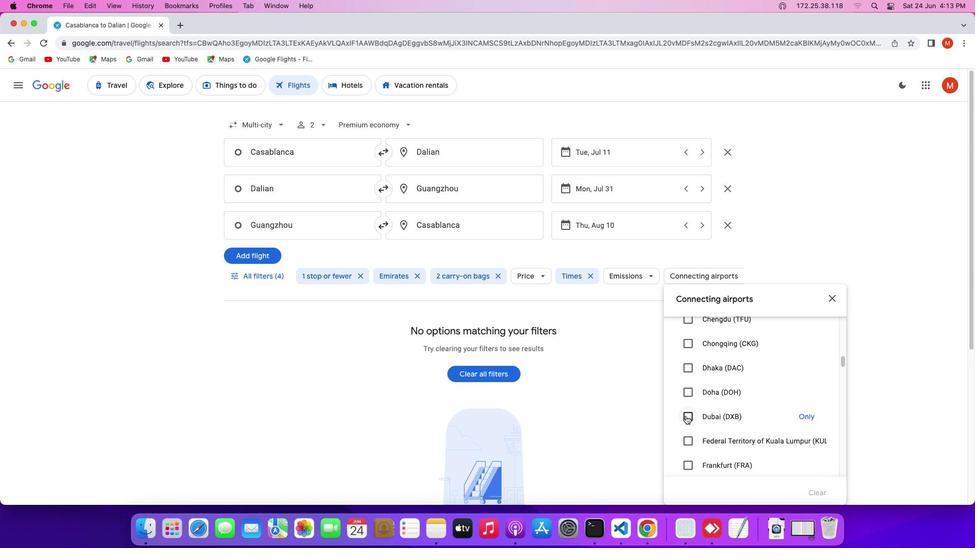 
Action: Mouse pressed left at (685, 416)
Screenshot: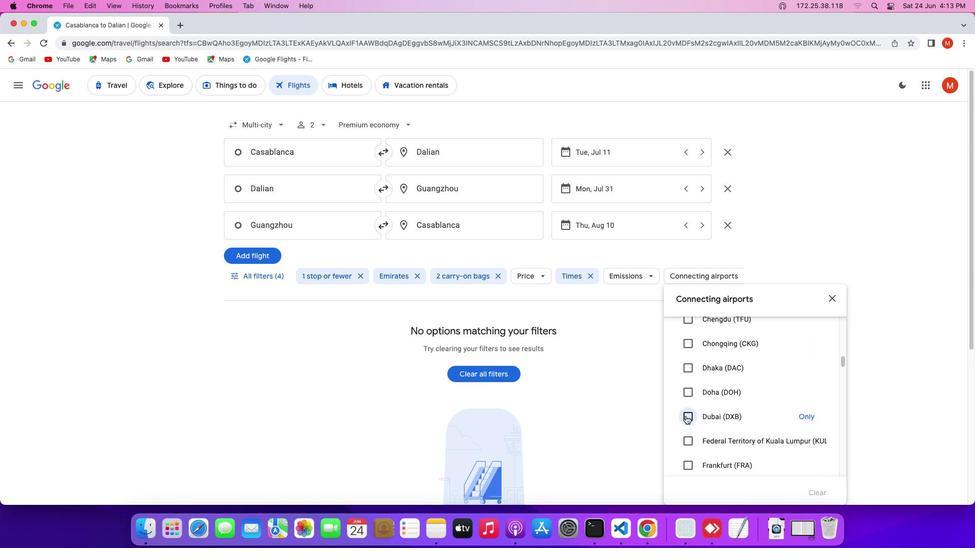 
Action: Mouse moved to (895, 419)
Screenshot: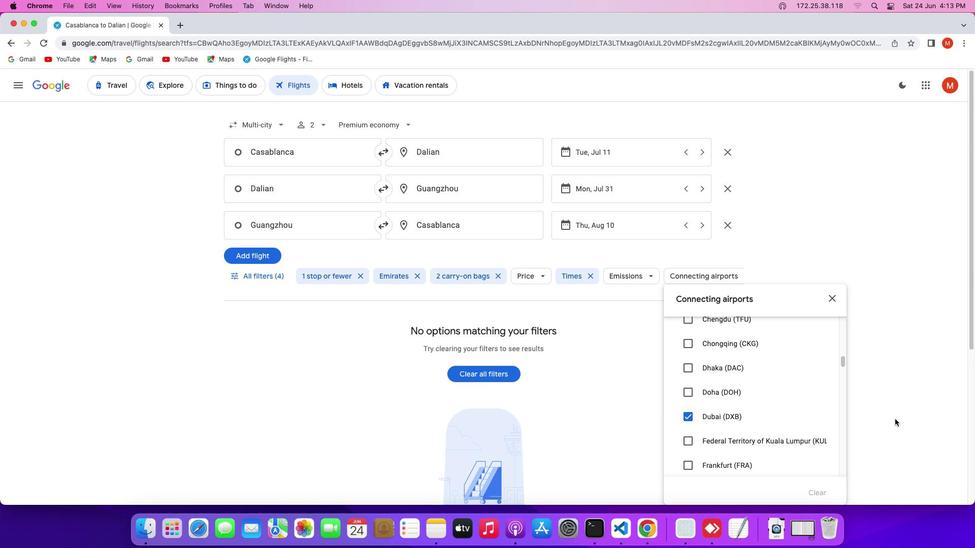 
Action: Mouse pressed left at (895, 419)
Screenshot: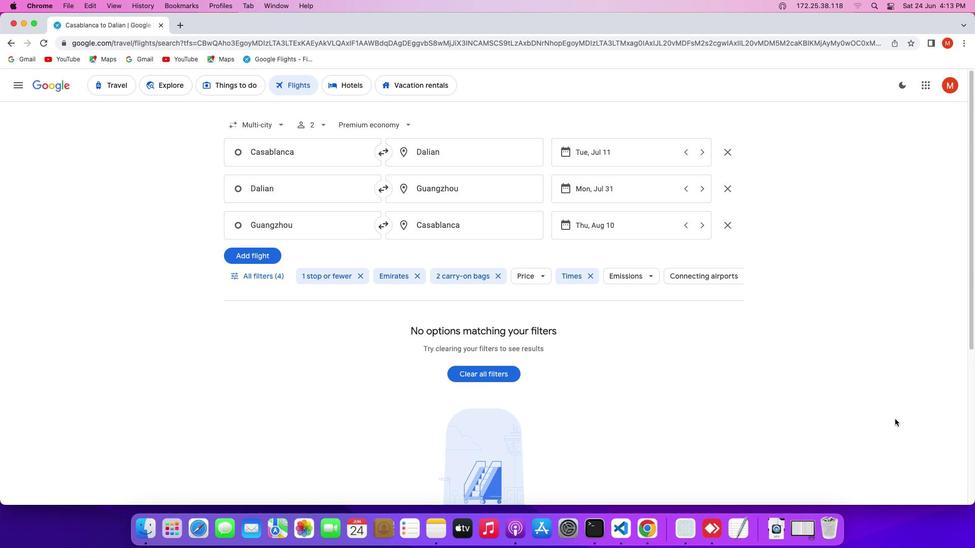 
